 Task: Add Grateful Market Chicken Meatballs Blended With Cauliflower Onion Tomatoes & Kale to the cart.
Action: Mouse moved to (21, 139)
Screenshot: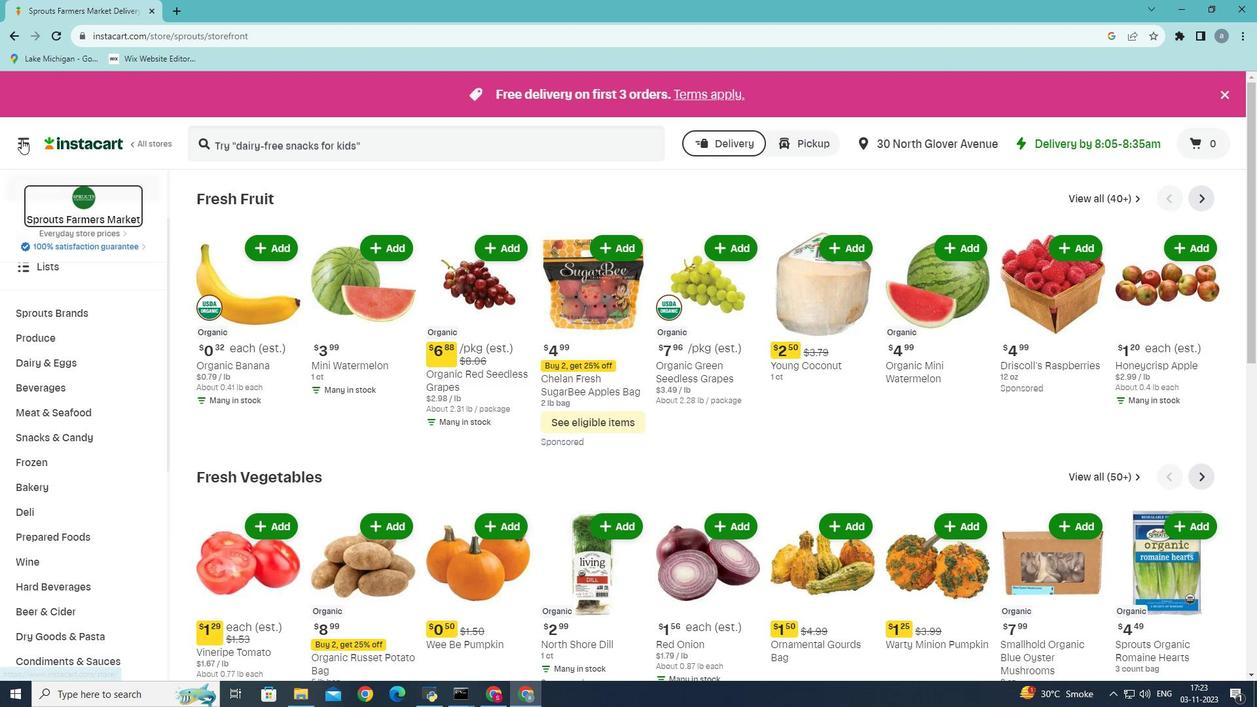 
Action: Mouse pressed left at (21, 139)
Screenshot: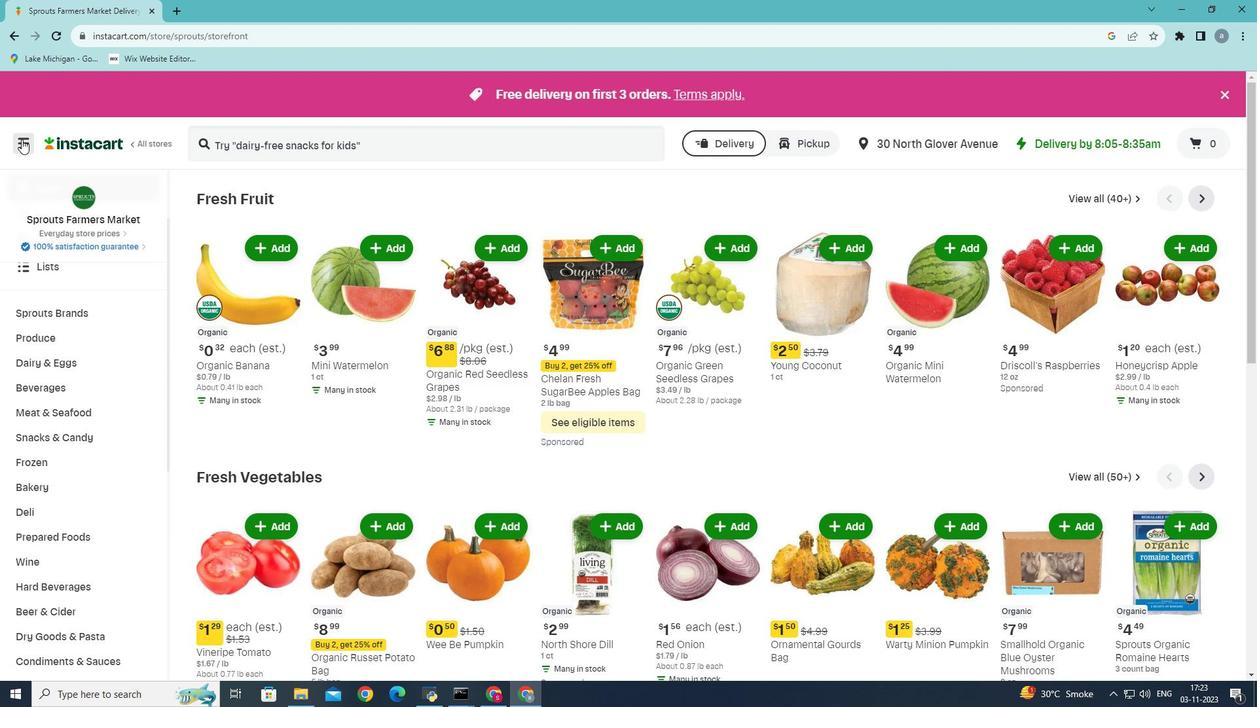 
Action: Mouse moved to (53, 368)
Screenshot: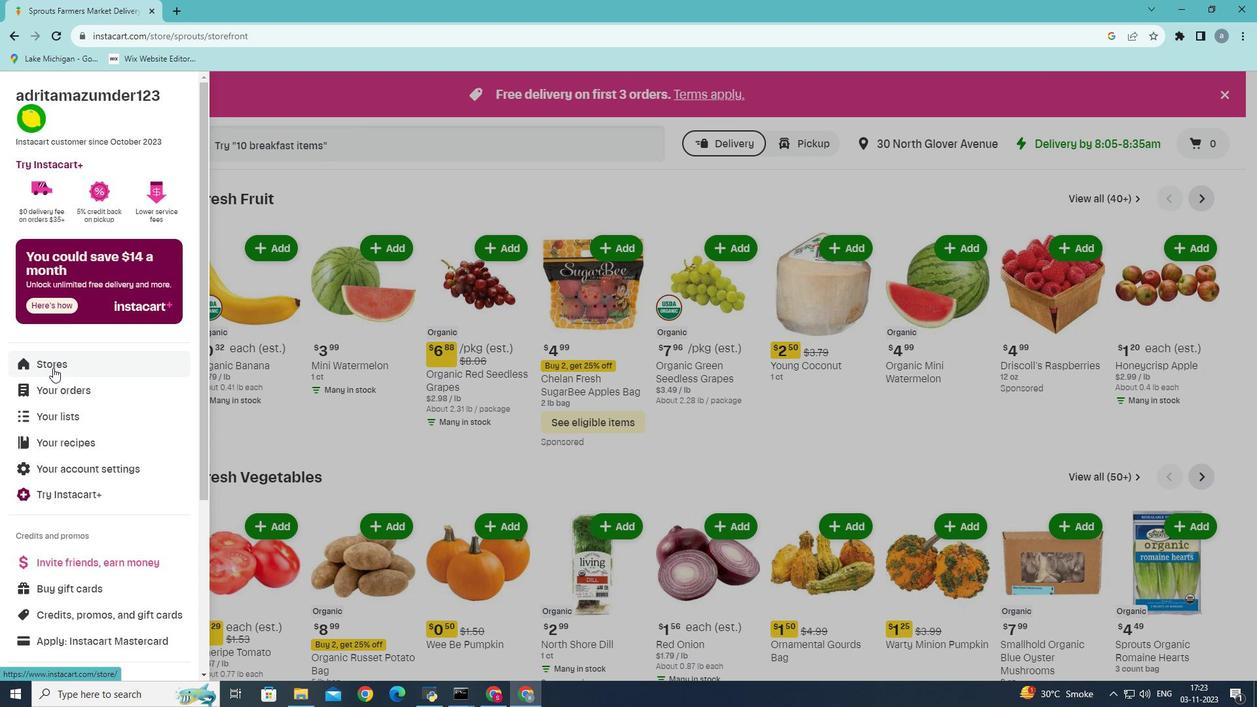 
Action: Mouse pressed left at (53, 368)
Screenshot: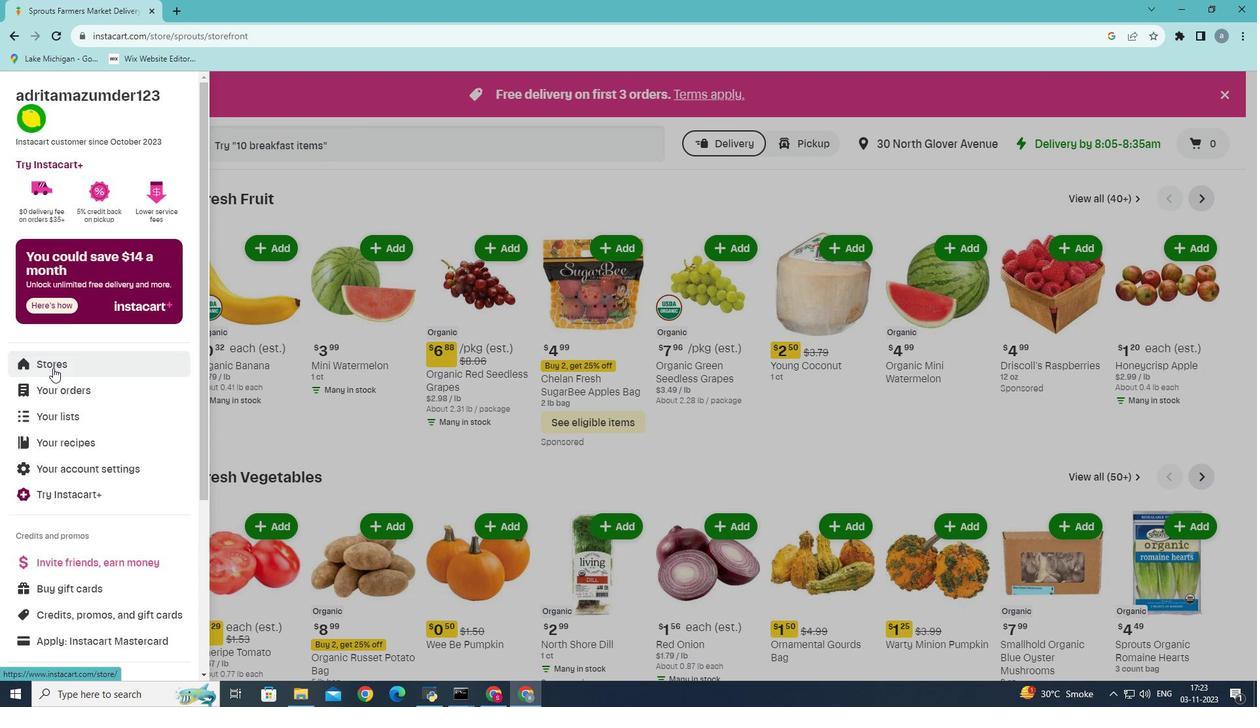 
Action: Mouse moved to (309, 135)
Screenshot: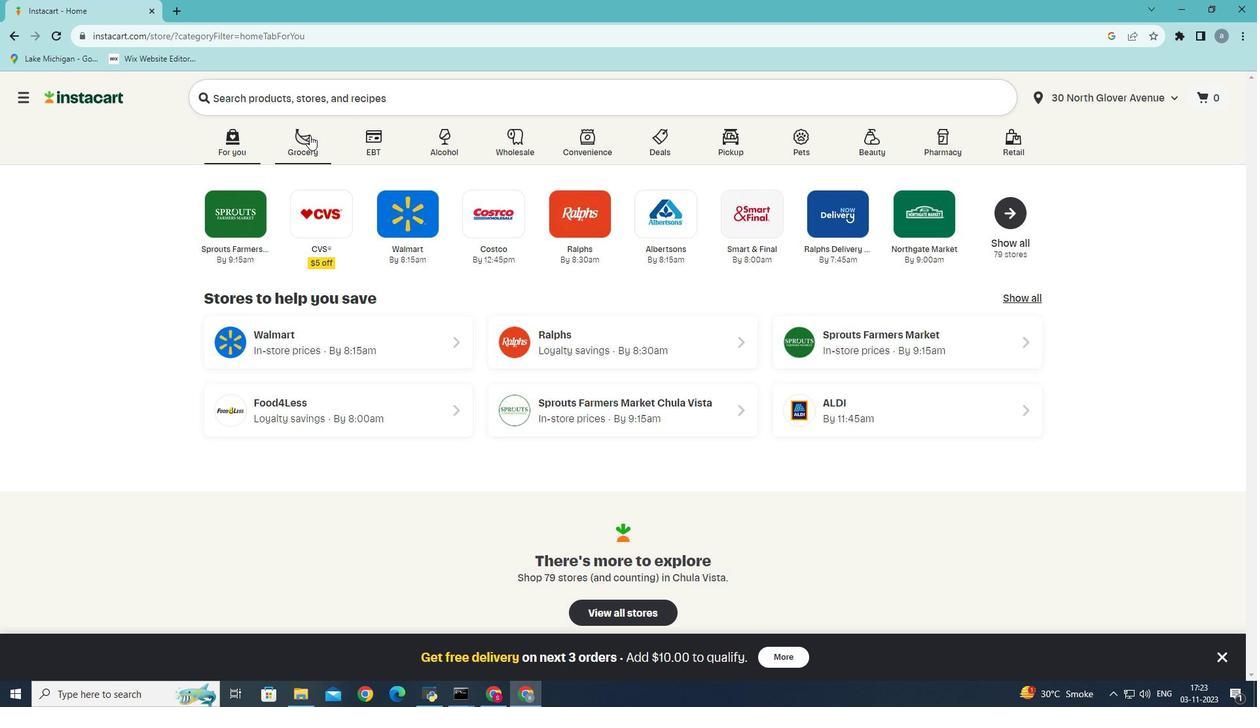 
Action: Mouse pressed left at (309, 135)
Screenshot: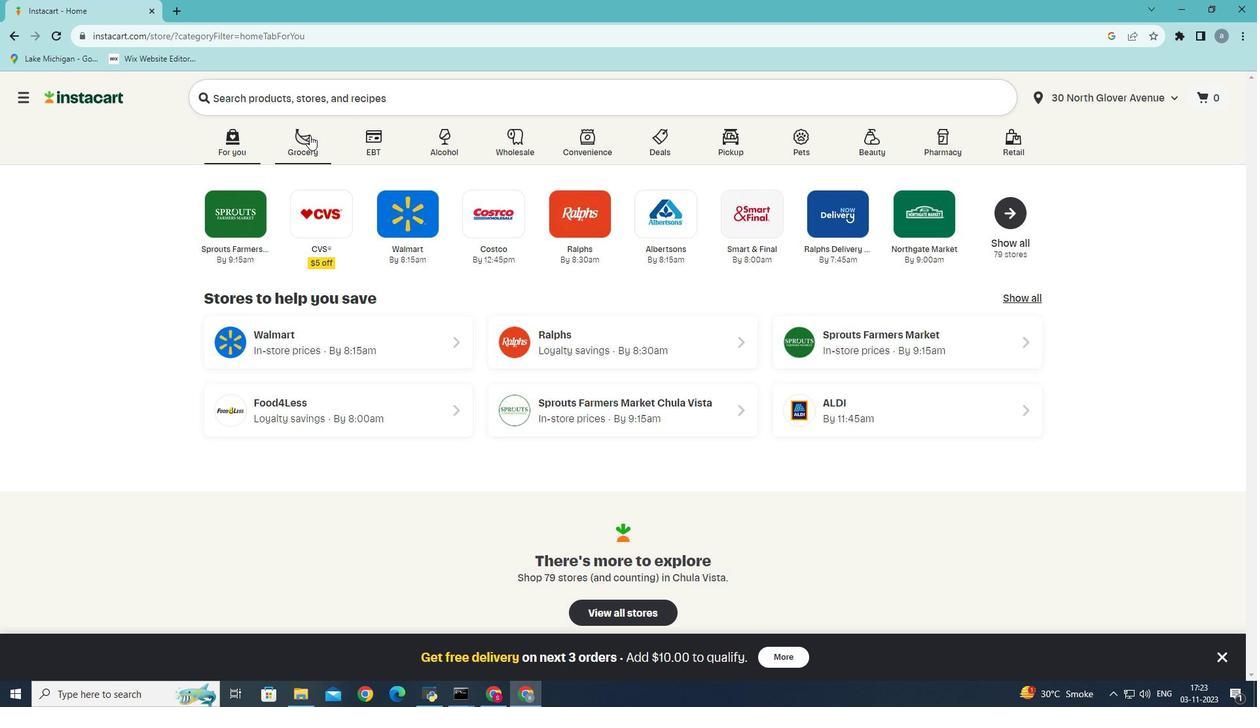 
Action: Mouse moved to (300, 373)
Screenshot: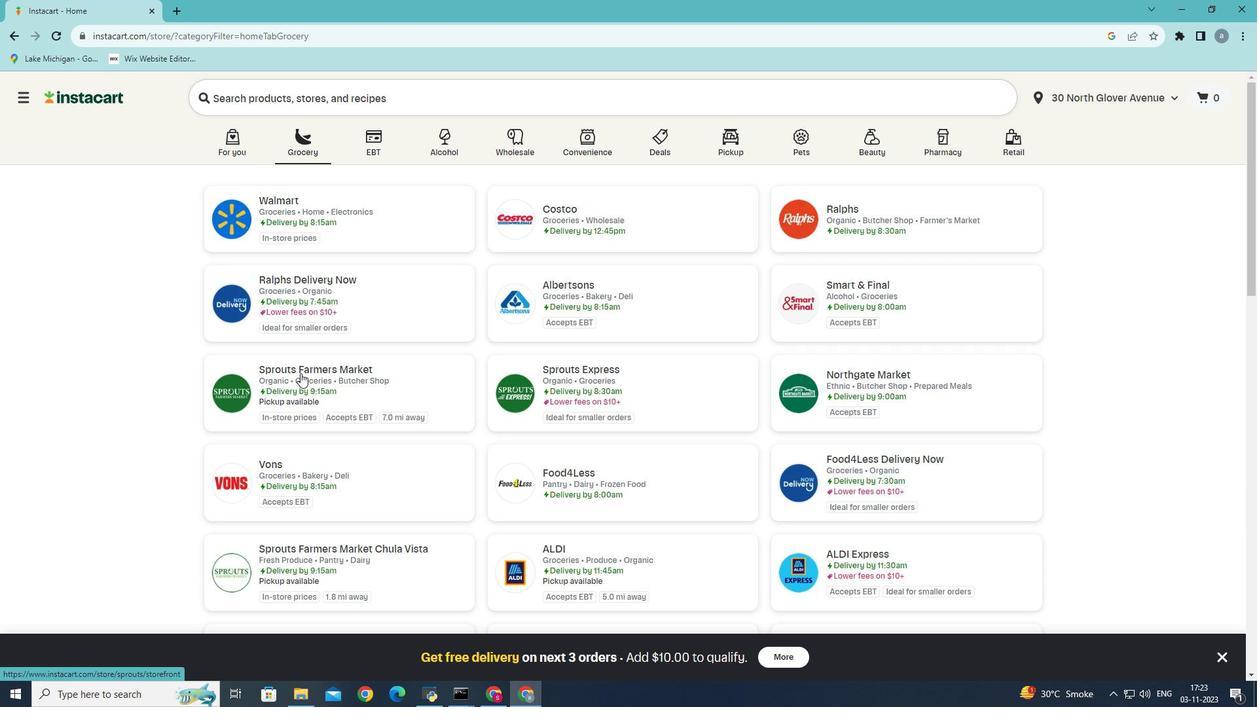 
Action: Mouse pressed left at (300, 373)
Screenshot: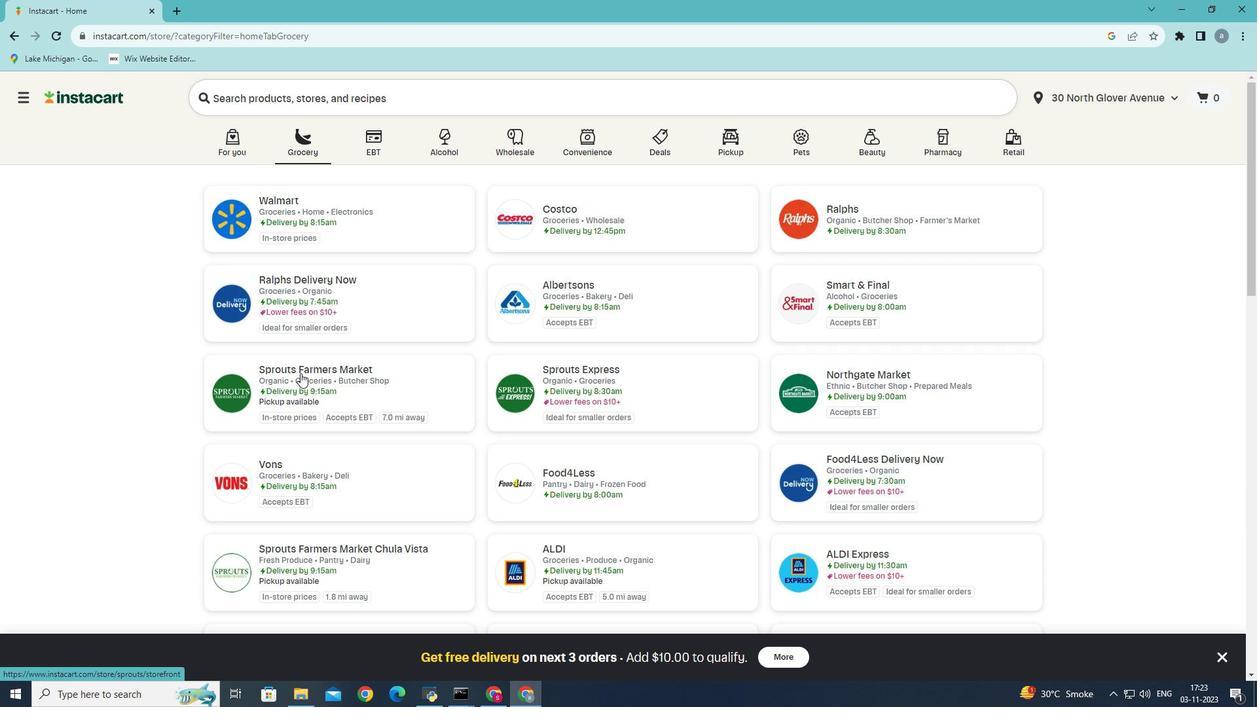 
Action: Mouse moved to (87, 562)
Screenshot: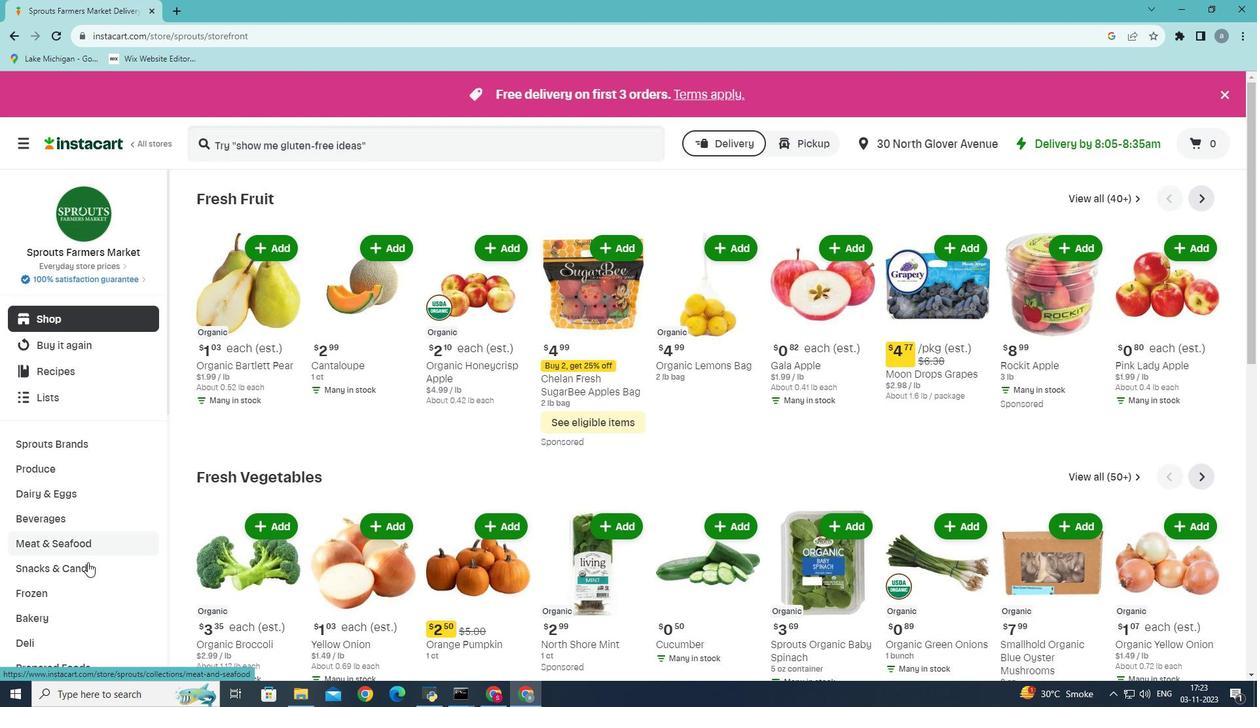 
Action: Mouse scrolled (87, 561) with delta (0, 0)
Screenshot: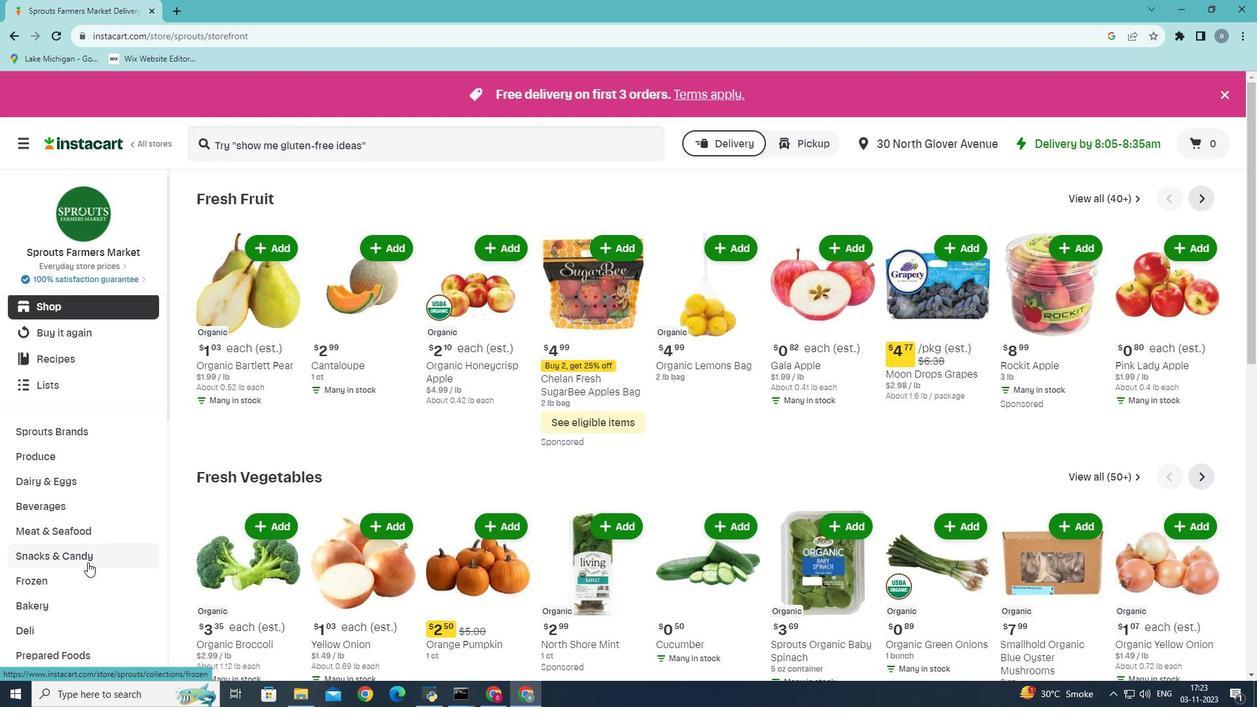 
Action: Mouse scrolled (87, 561) with delta (0, 0)
Screenshot: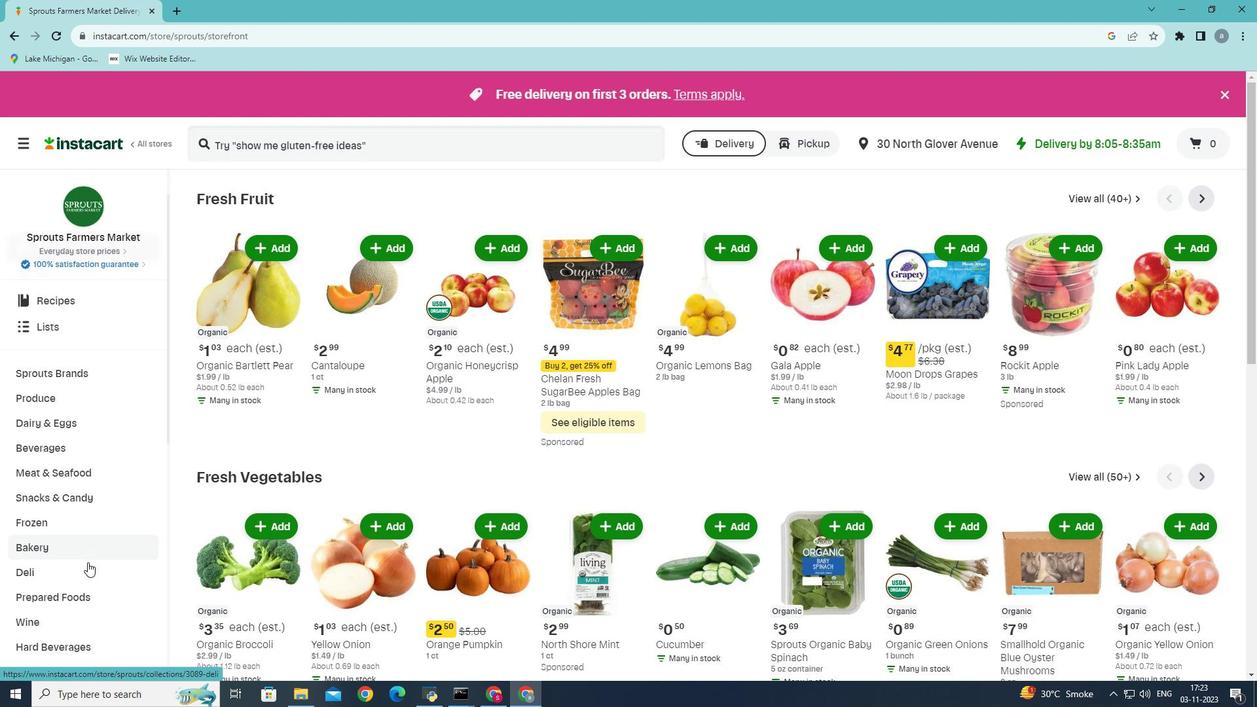 
Action: Mouse moved to (83, 534)
Screenshot: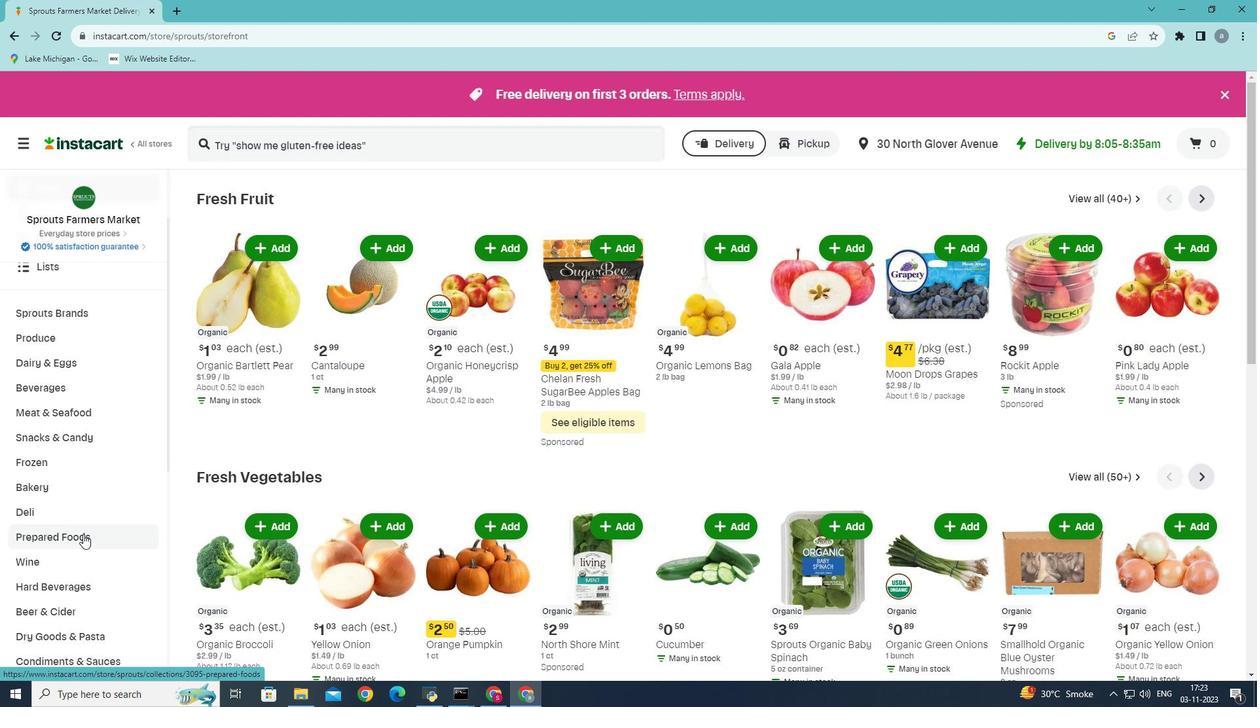 
Action: Mouse pressed left at (83, 534)
Screenshot: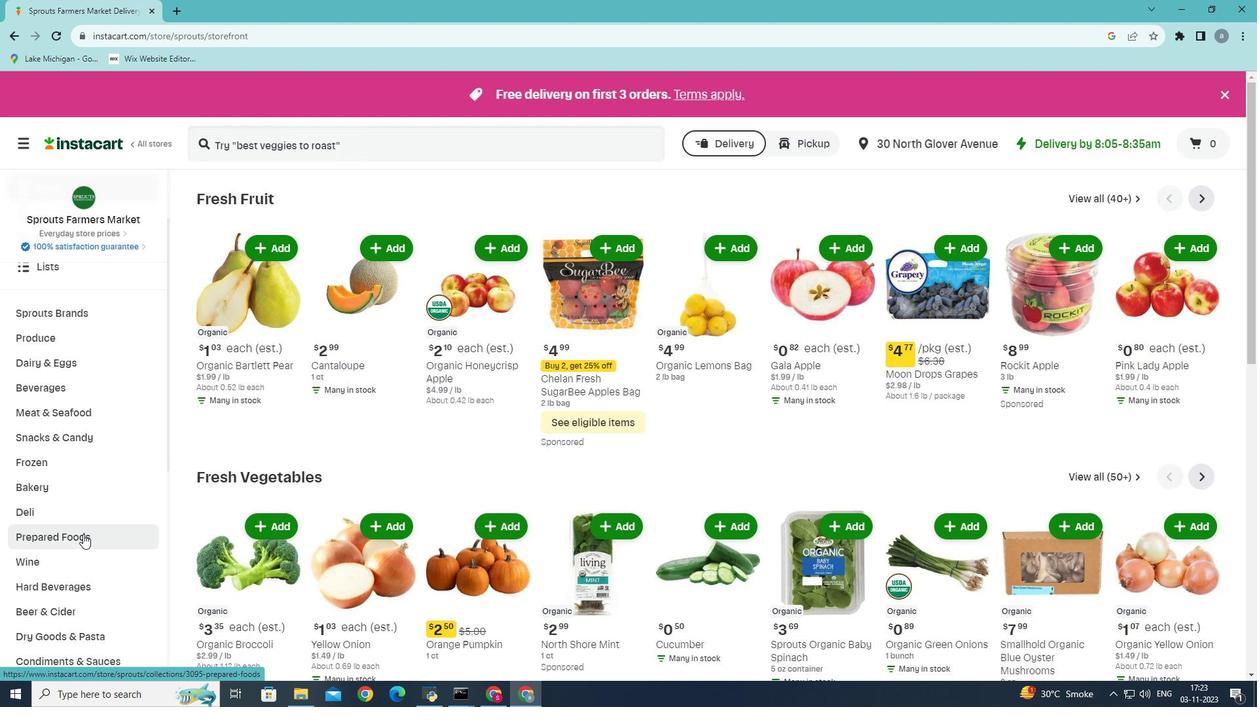 
Action: Mouse moved to (472, 231)
Screenshot: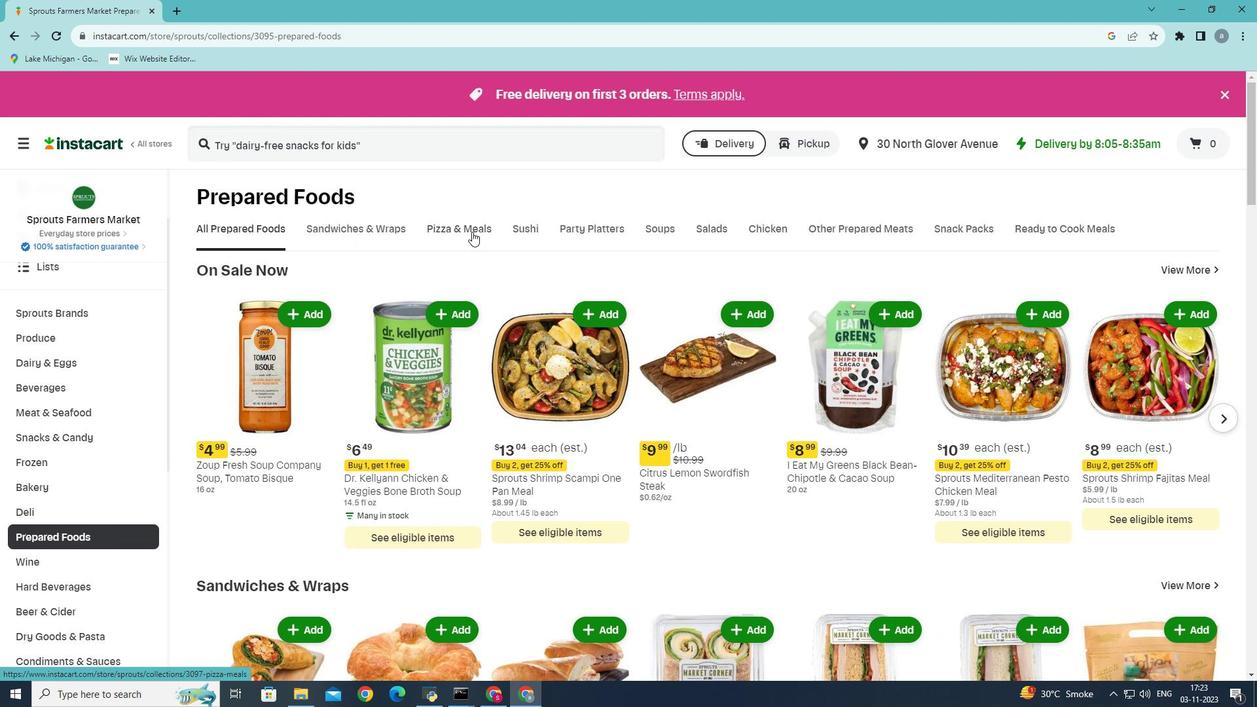 
Action: Mouse pressed left at (472, 231)
Screenshot: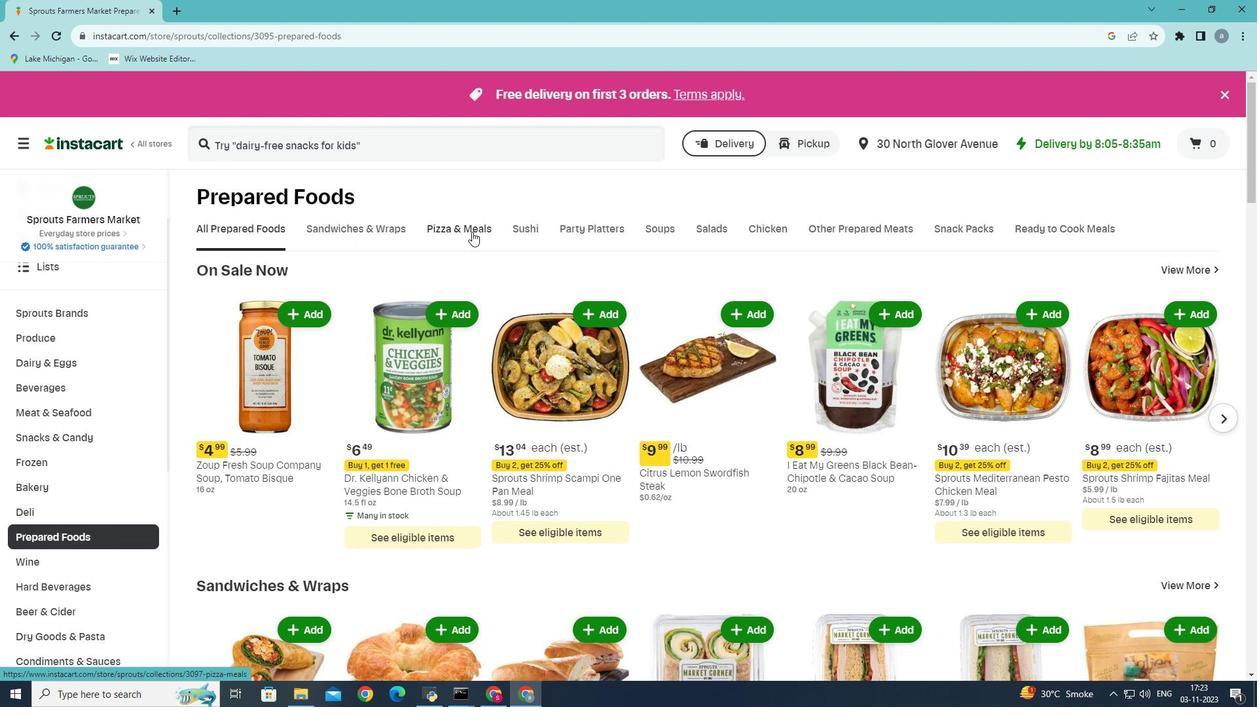 
Action: Mouse moved to (885, 294)
Screenshot: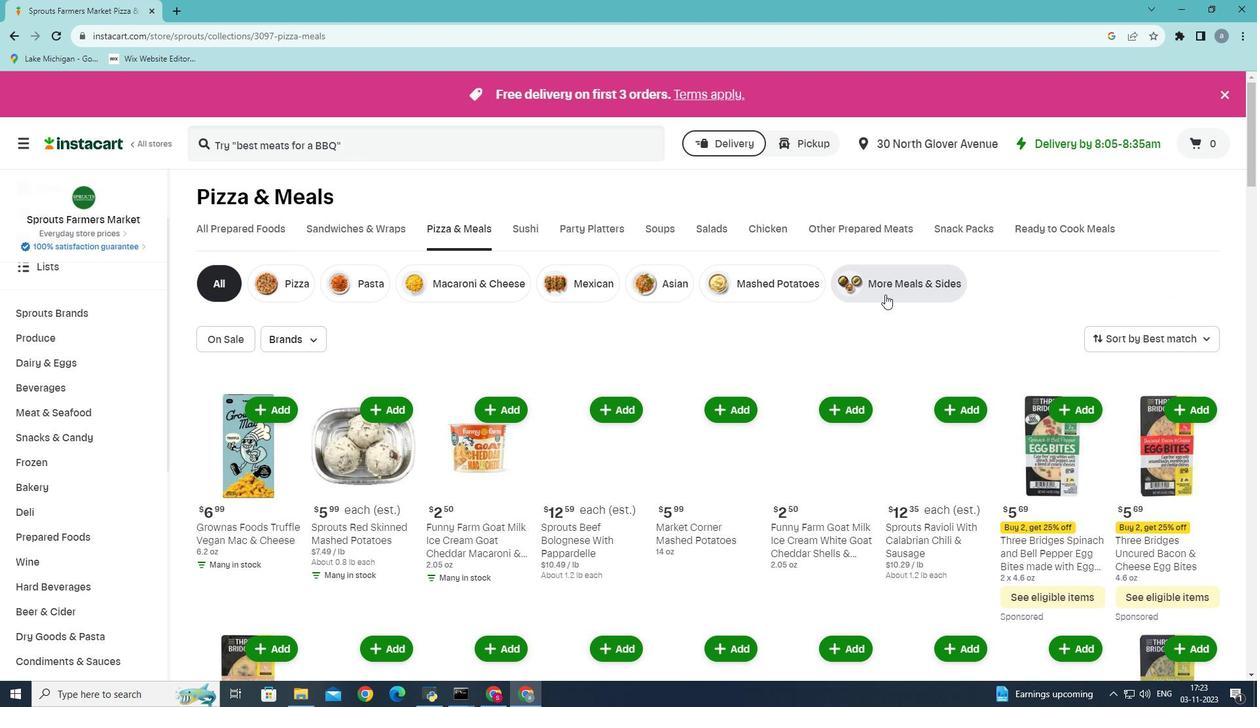 
Action: Mouse pressed left at (885, 294)
Screenshot: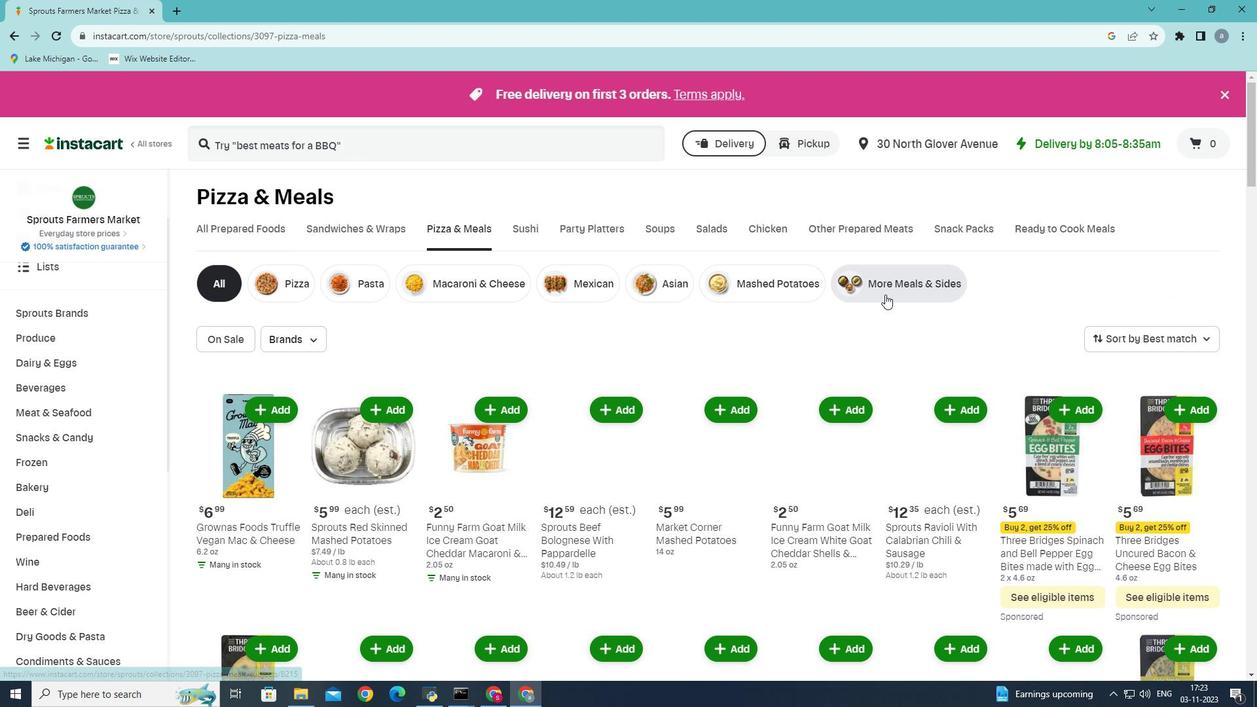 
Action: Mouse moved to (630, 572)
Screenshot: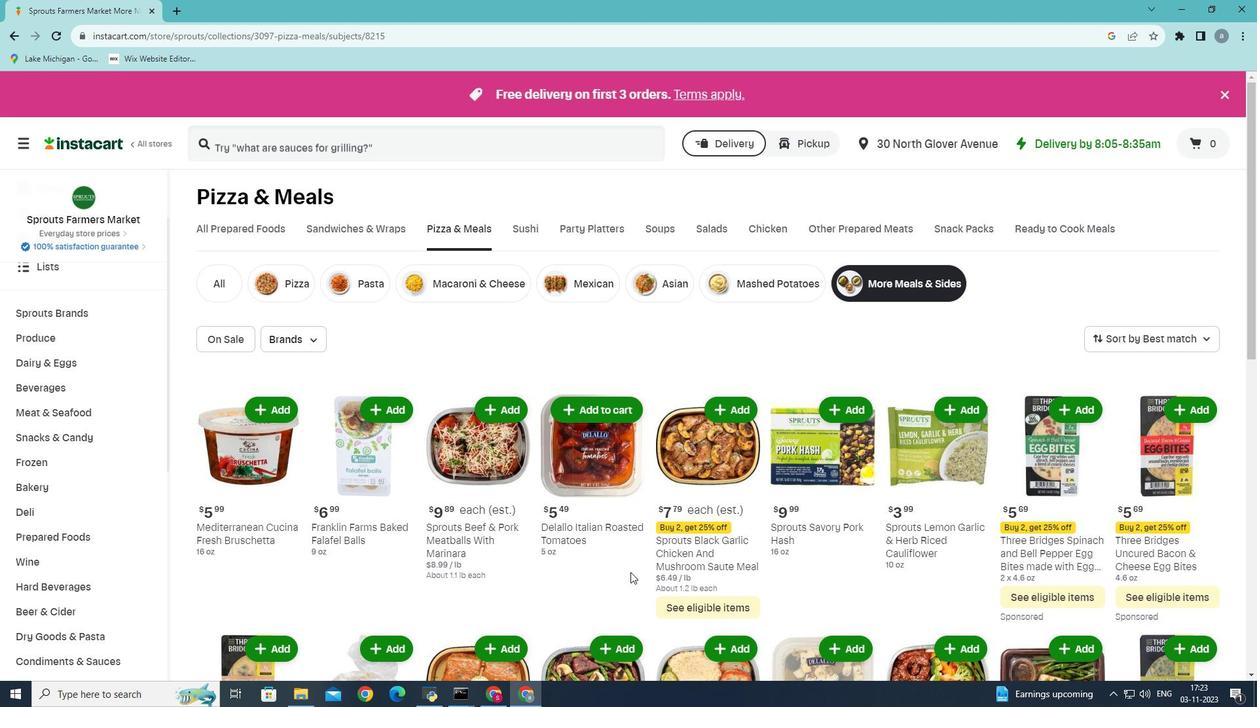 
Action: Mouse scrolled (630, 571) with delta (0, 0)
Screenshot: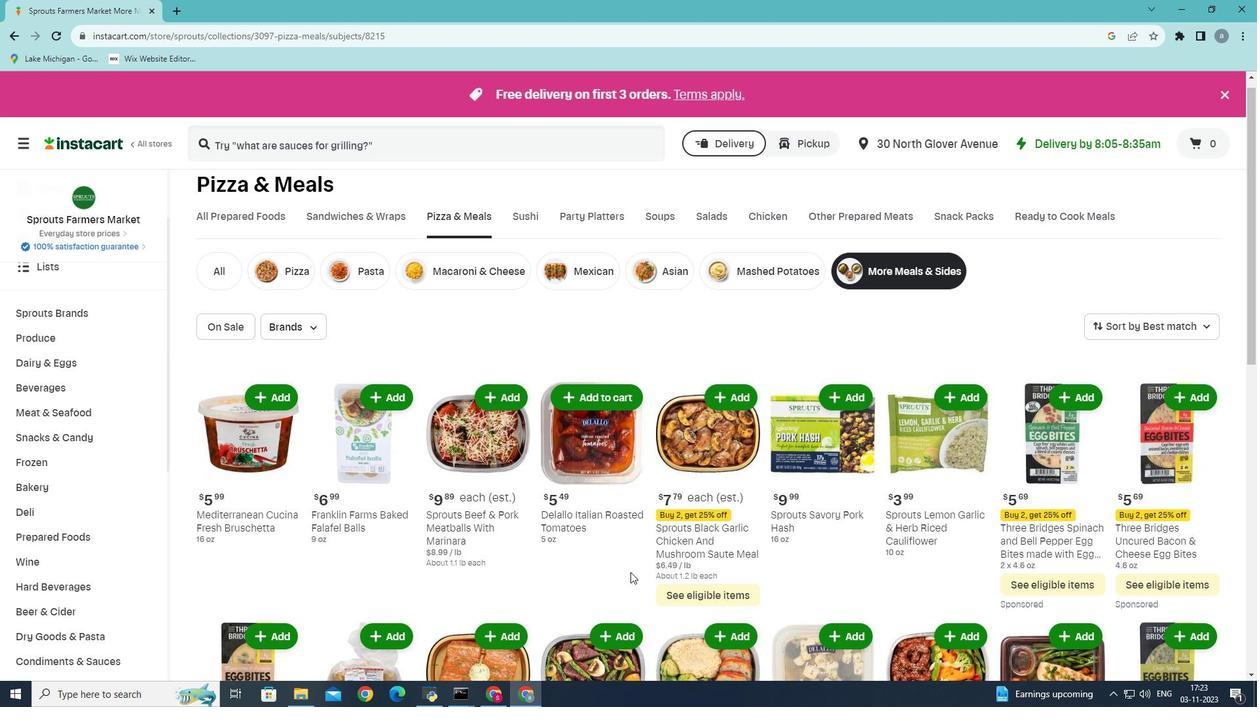 
Action: Mouse scrolled (630, 571) with delta (0, 0)
Screenshot: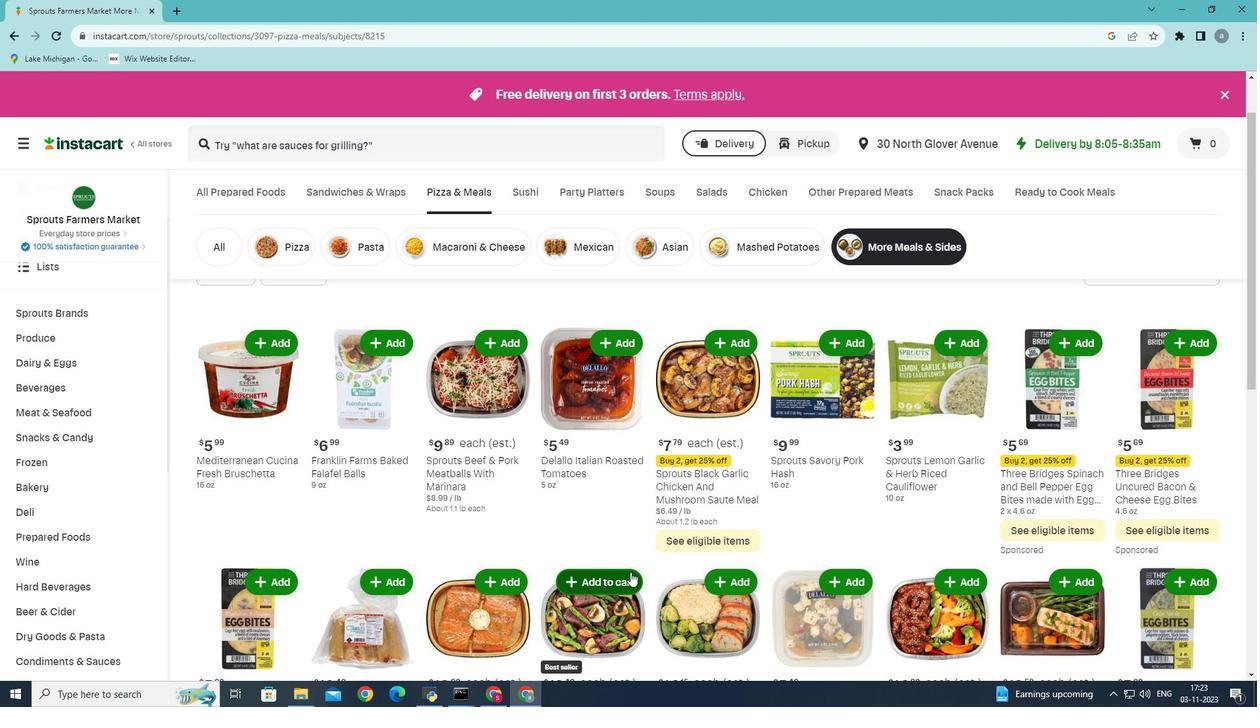 
Action: Mouse scrolled (630, 571) with delta (0, 0)
Screenshot: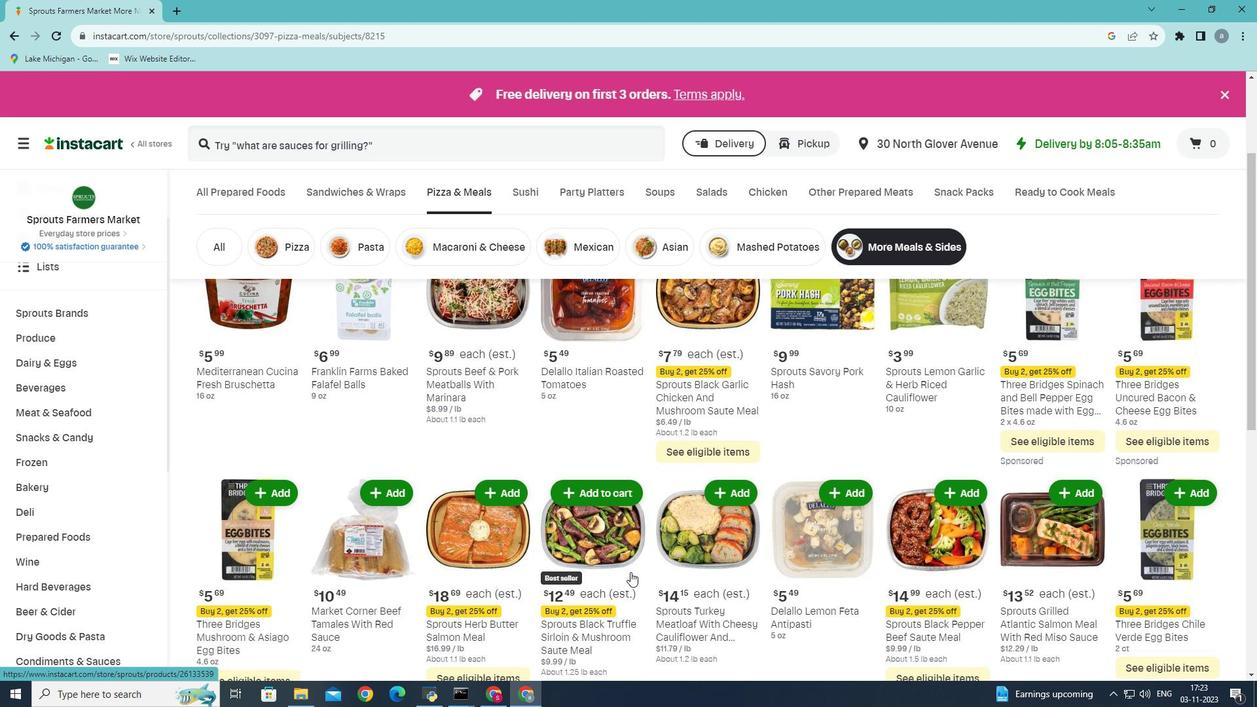
Action: Mouse scrolled (630, 571) with delta (0, 0)
Screenshot: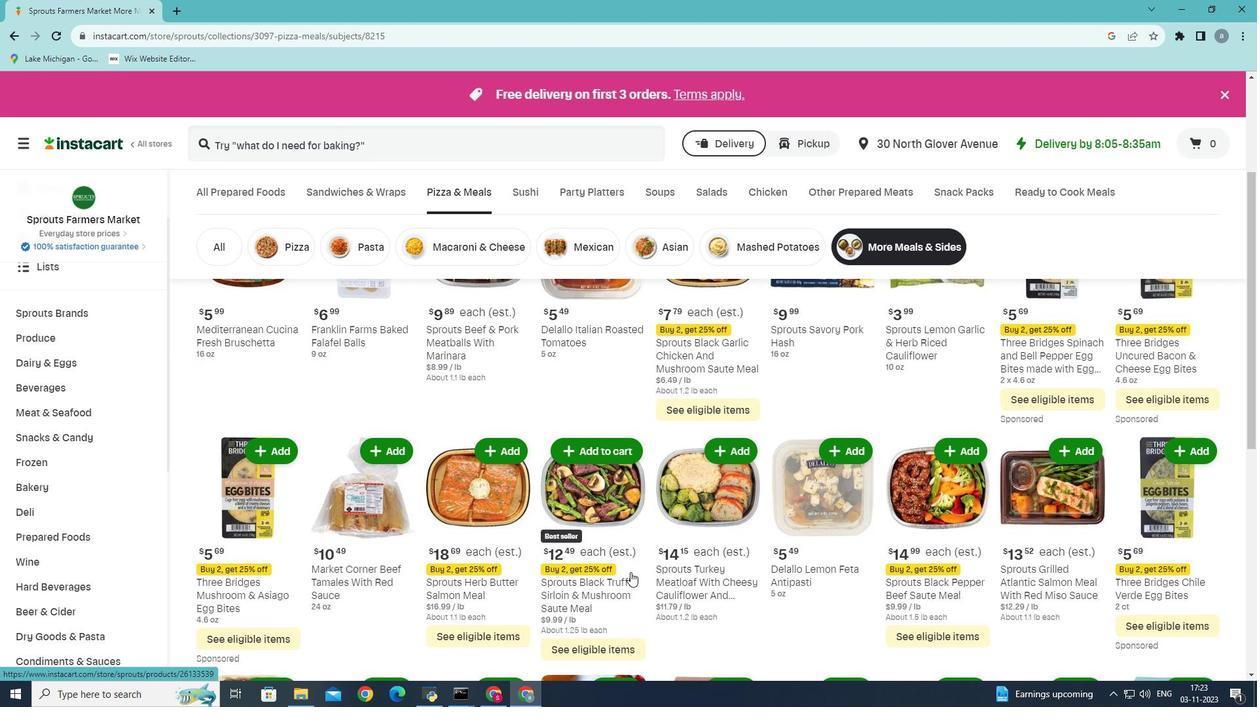 
Action: Mouse scrolled (630, 571) with delta (0, 0)
Screenshot: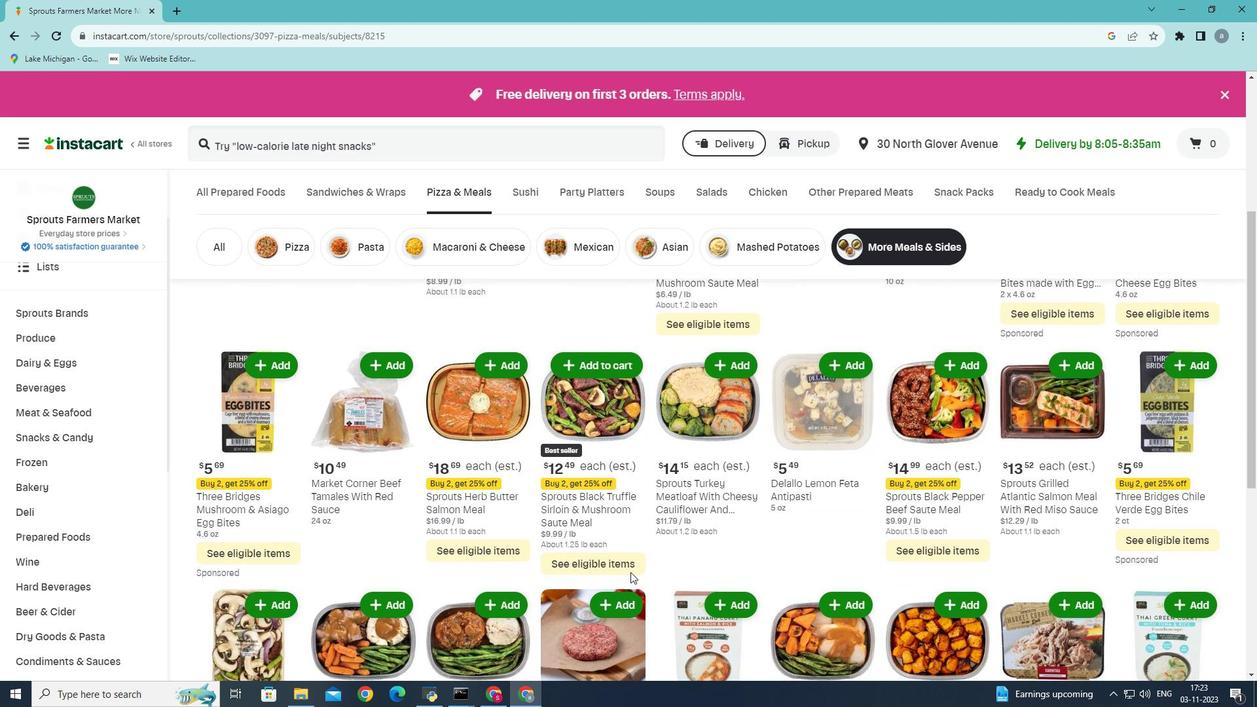 
Action: Mouse moved to (636, 570)
Screenshot: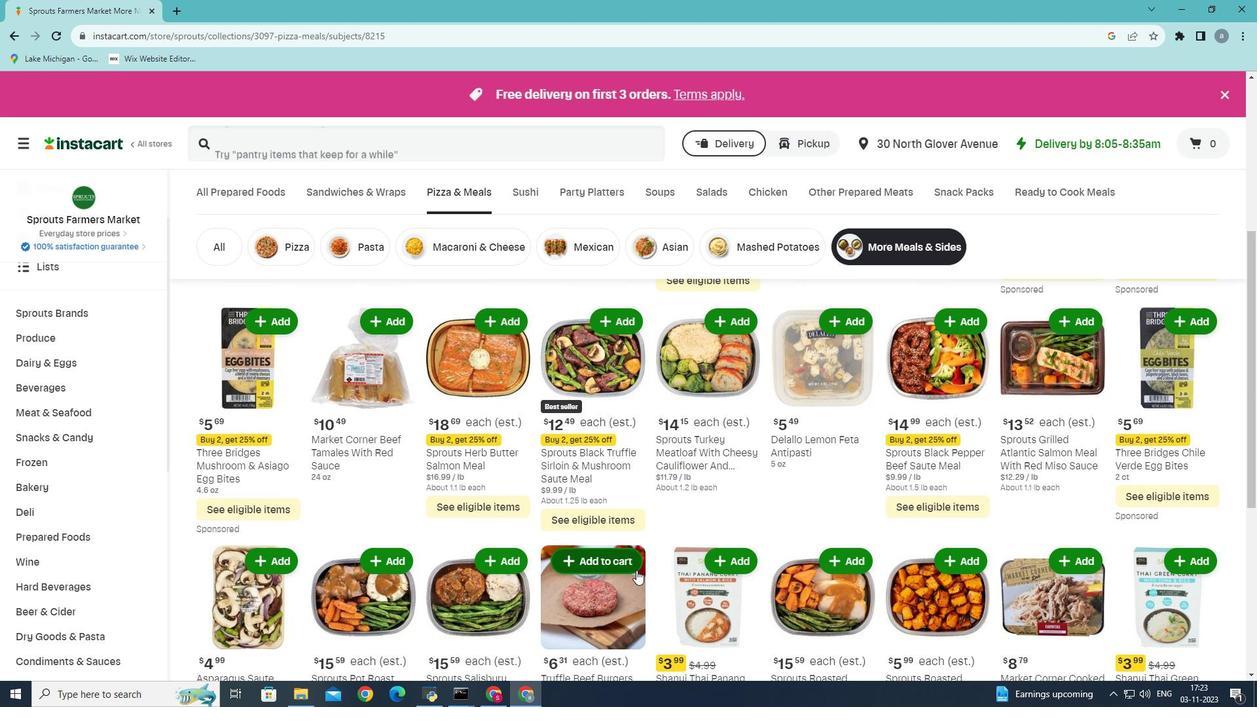 
Action: Mouse scrolled (636, 569) with delta (0, 0)
Screenshot: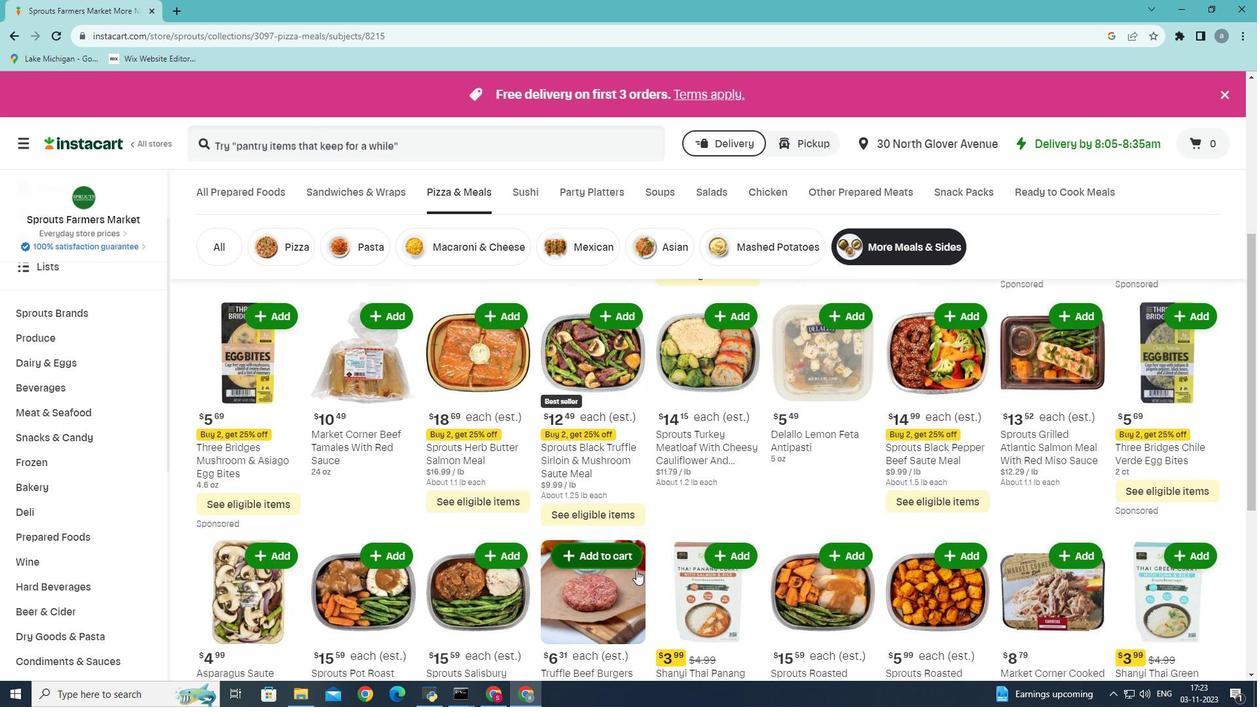 
Action: Mouse scrolled (636, 569) with delta (0, 0)
Screenshot: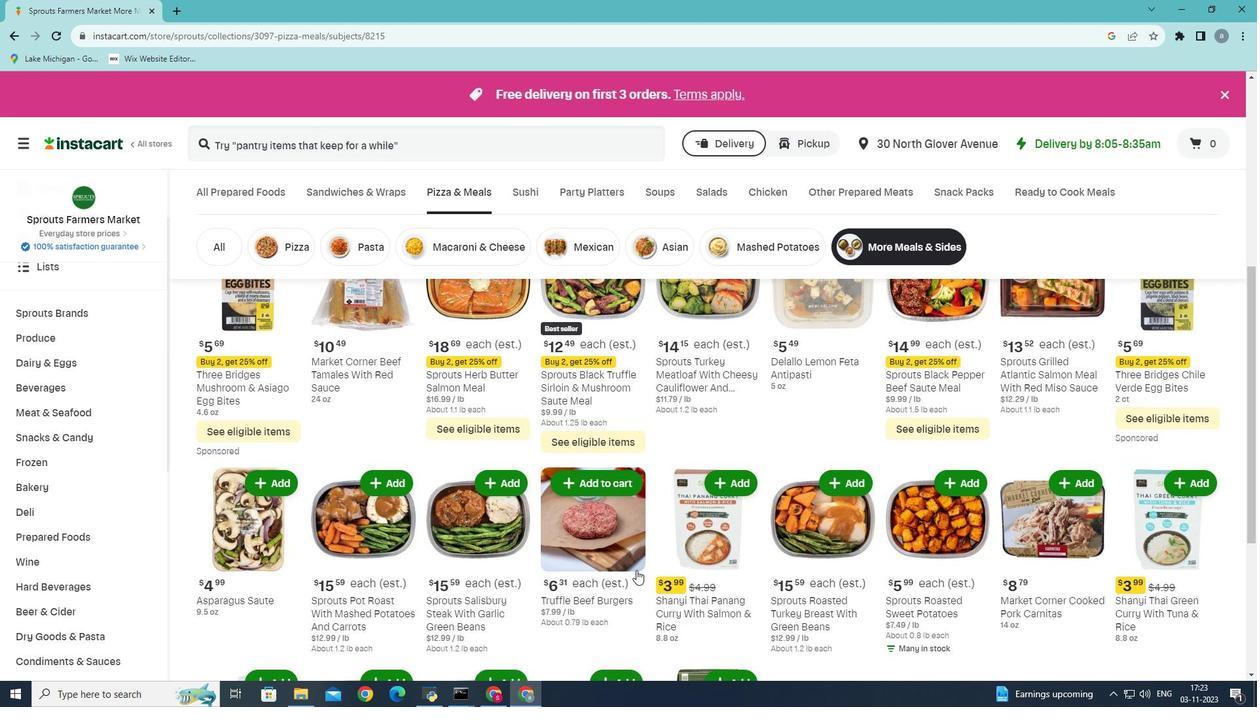 
Action: Mouse scrolled (636, 569) with delta (0, 0)
Screenshot: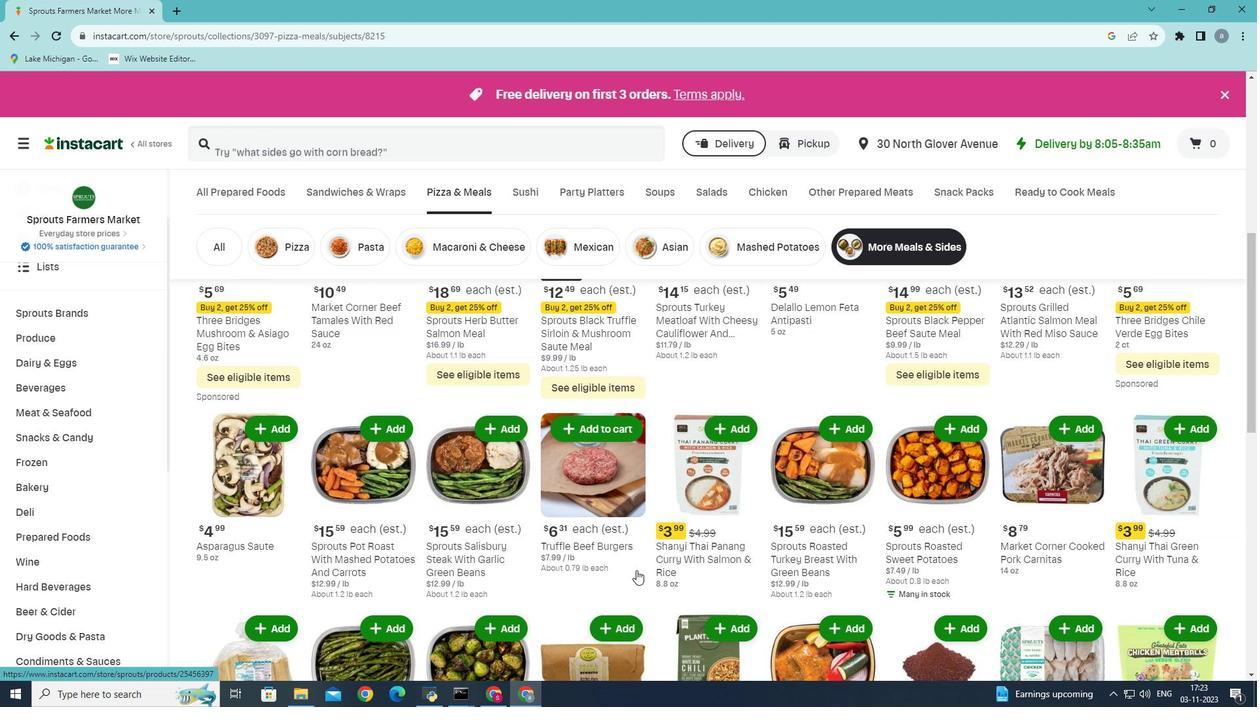
Action: Mouse scrolled (636, 569) with delta (0, 0)
Screenshot: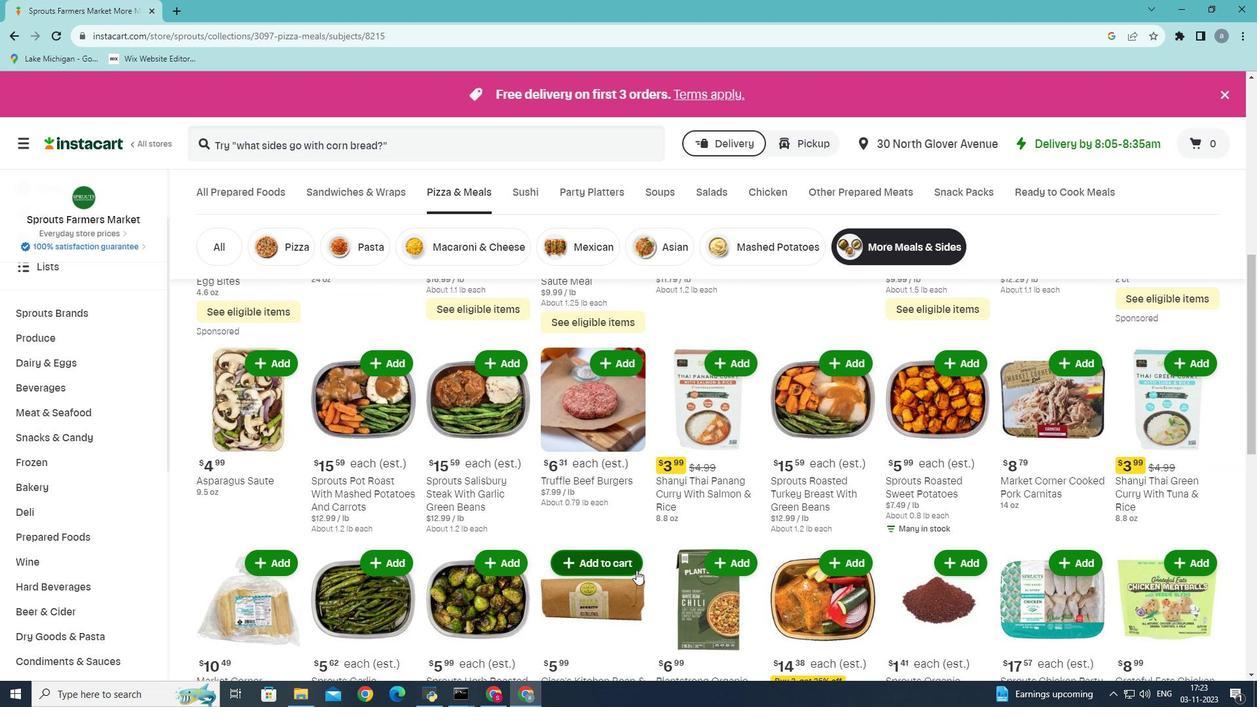 
Action: Mouse scrolled (636, 569) with delta (0, 0)
Screenshot: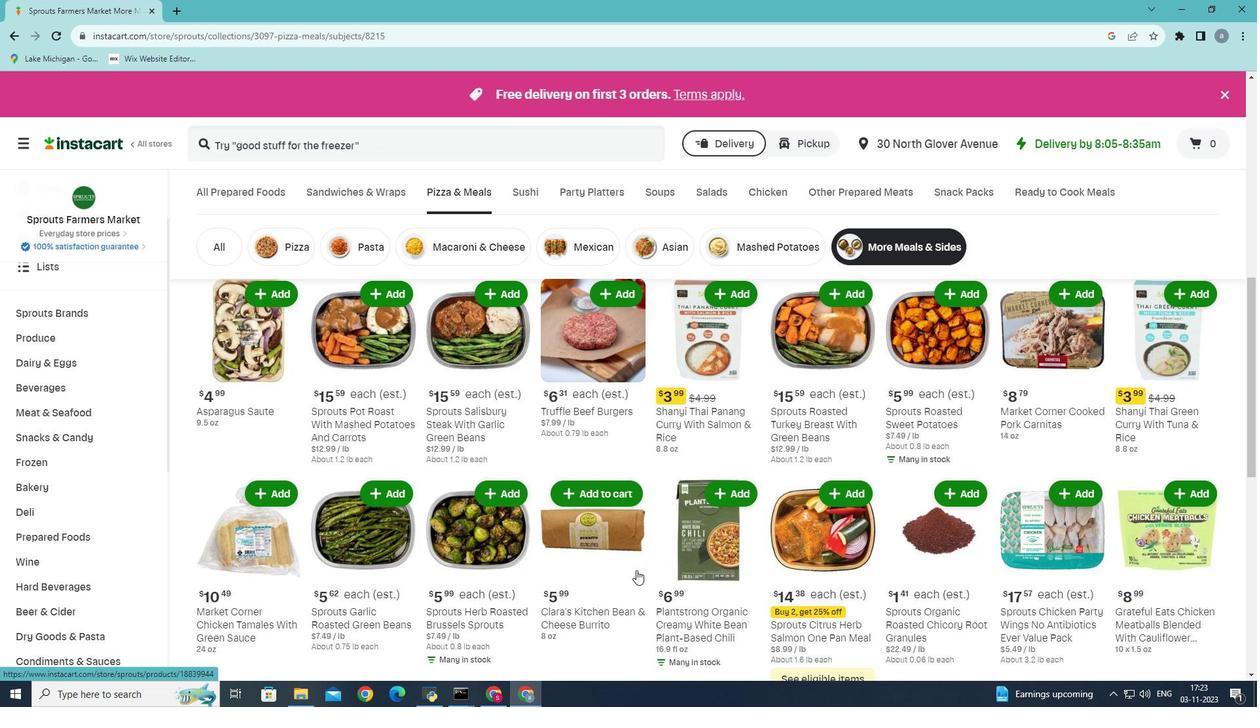 
Action: Mouse scrolled (636, 569) with delta (0, 0)
Screenshot: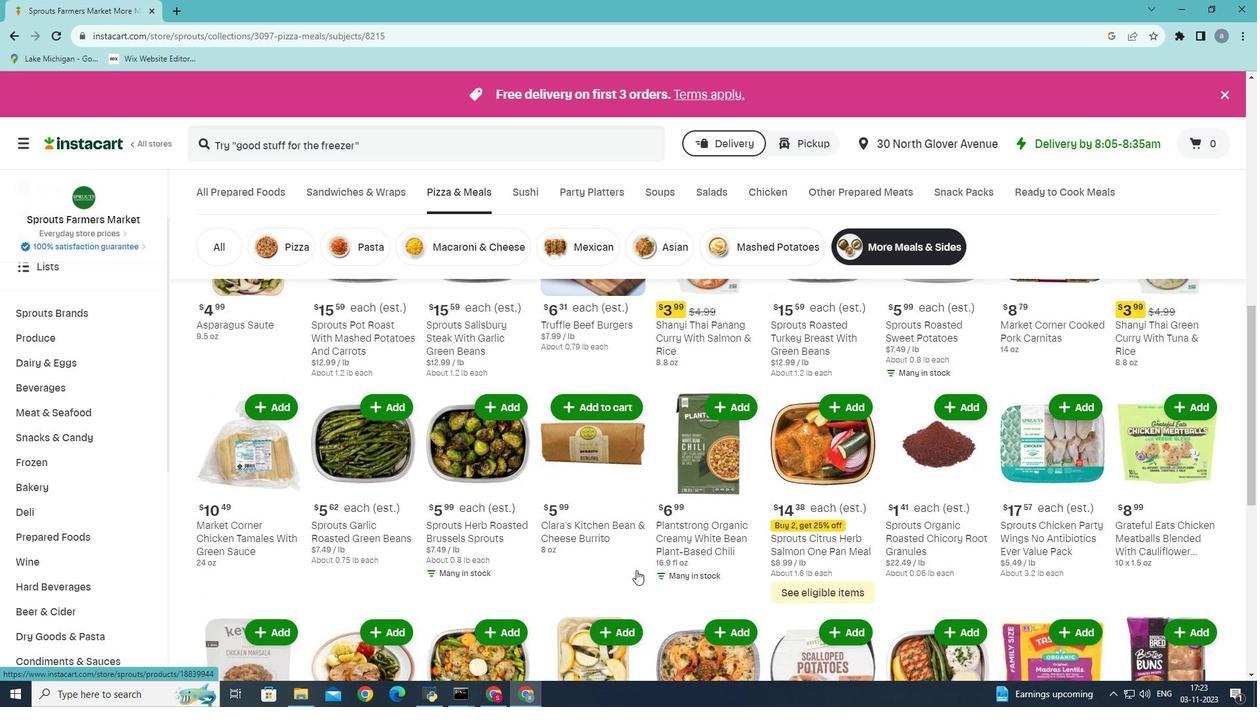 
Action: Mouse scrolled (636, 569) with delta (0, 0)
Screenshot: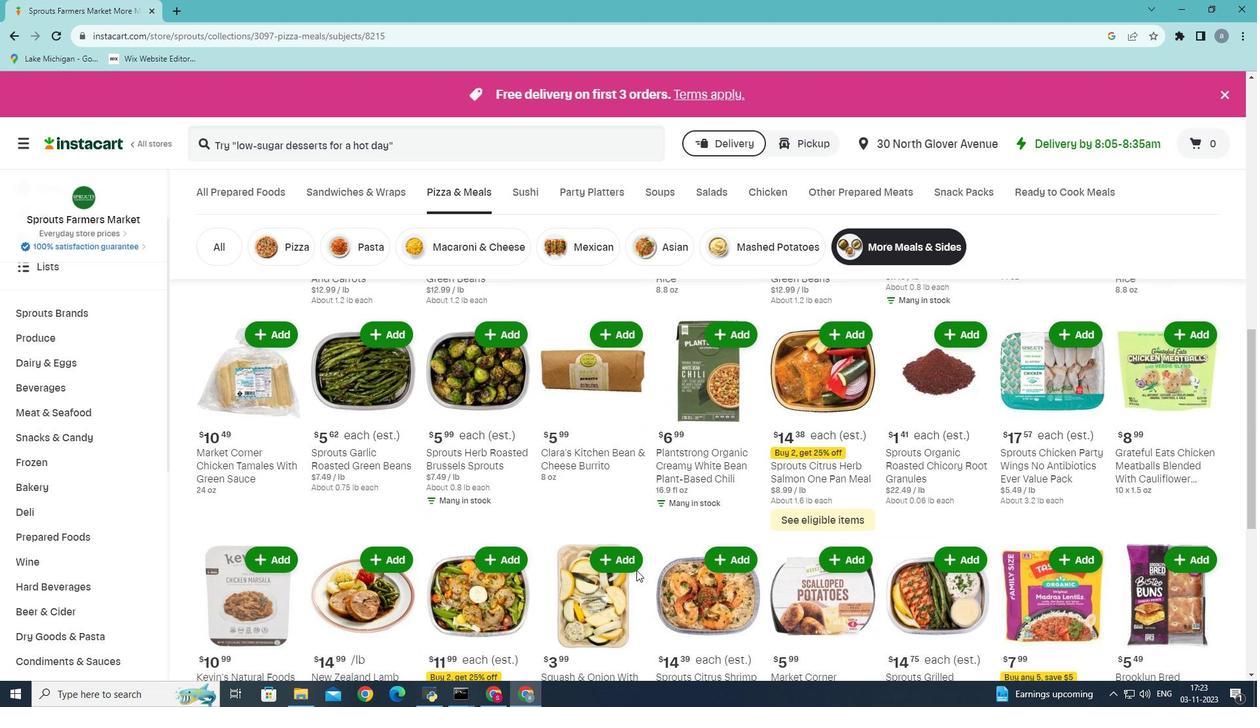 
Action: Mouse scrolled (636, 569) with delta (0, 0)
Screenshot: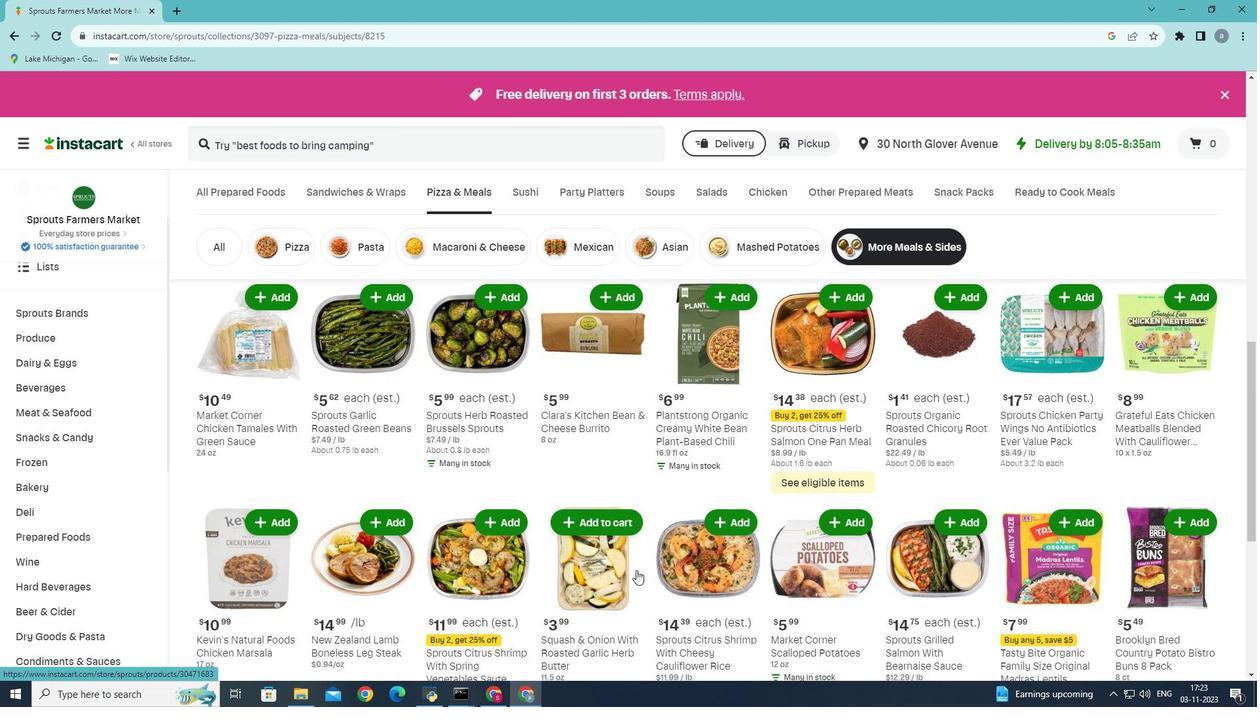 
Action: Mouse scrolled (636, 569) with delta (0, 0)
Screenshot: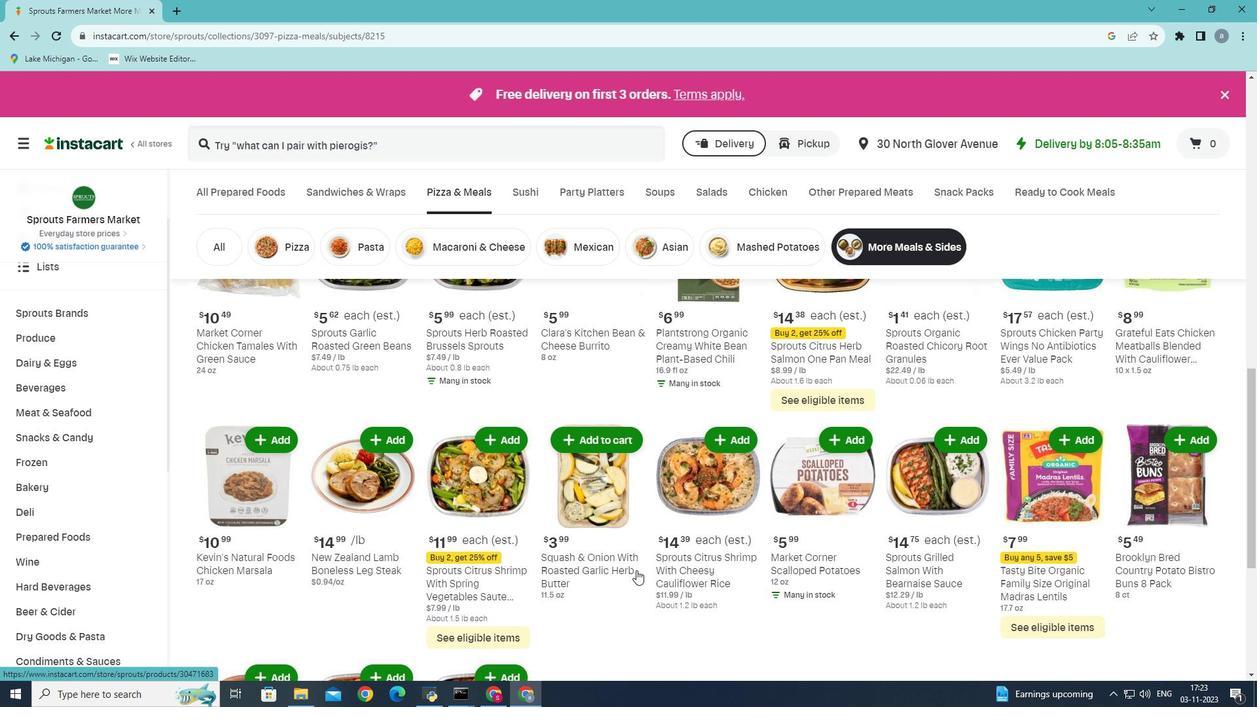 
Action: Mouse moved to (636, 569)
Screenshot: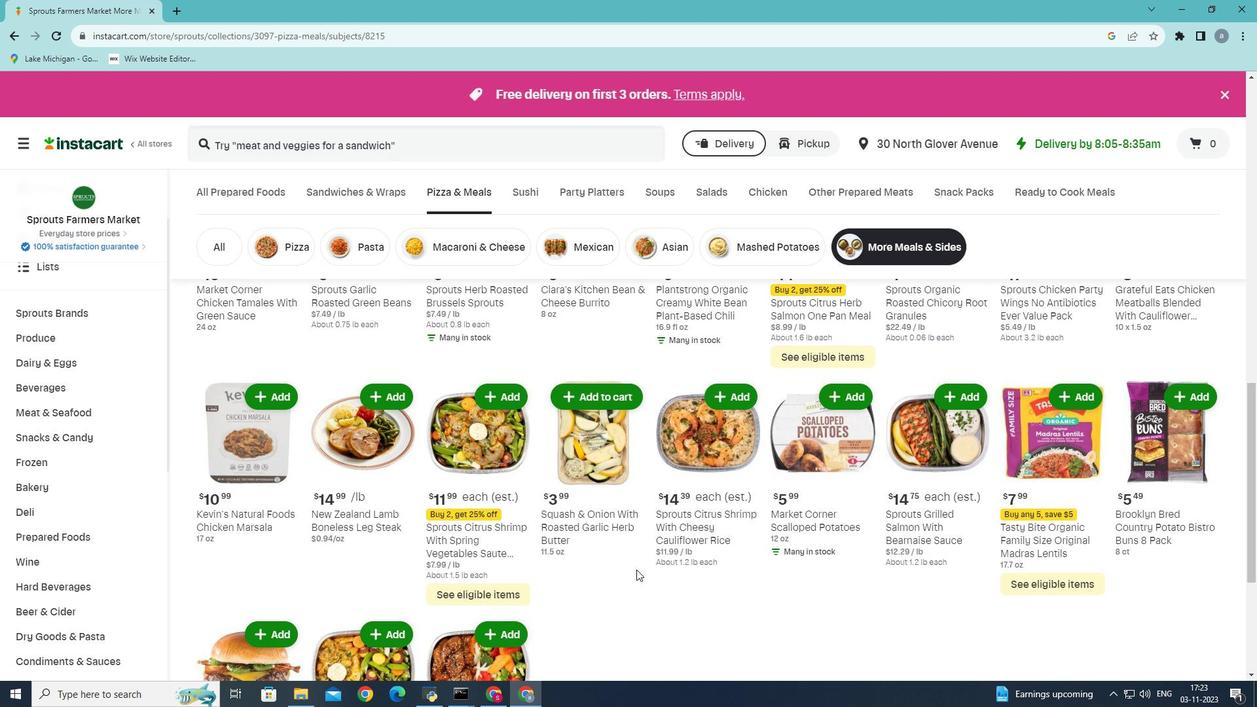 
Action: Mouse scrolled (636, 569) with delta (0, 0)
Screenshot: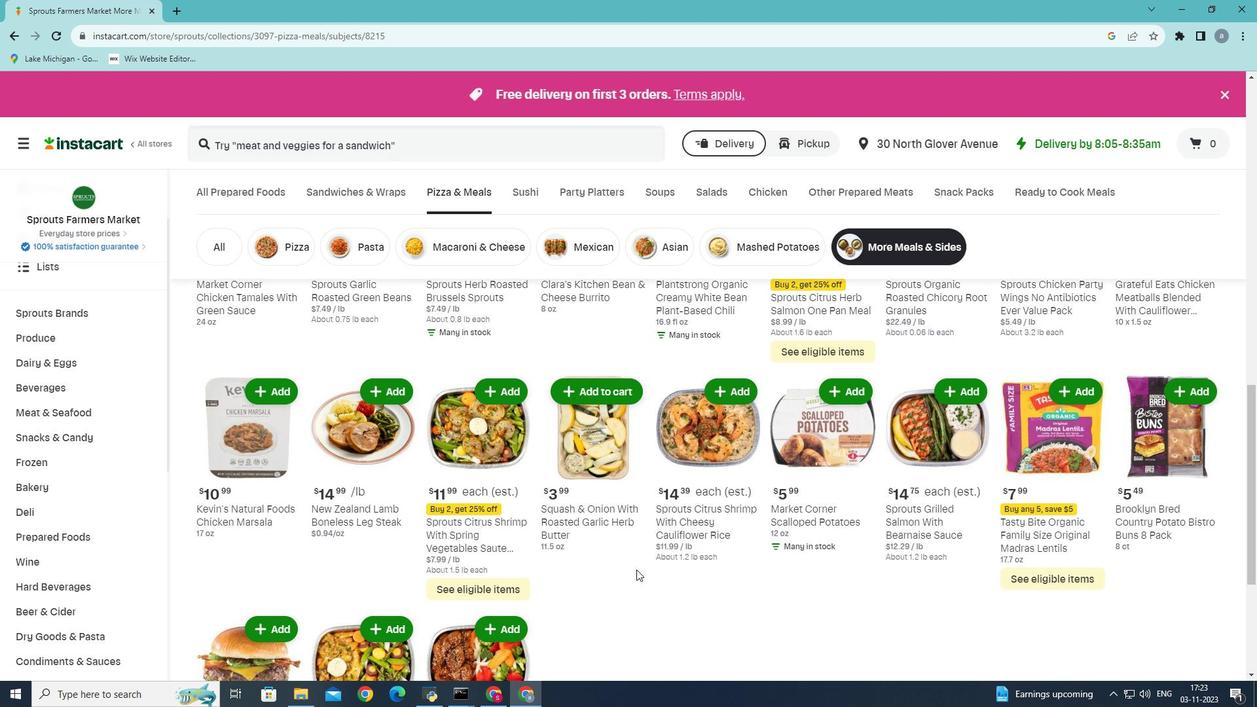 
Action: Mouse moved to (683, 552)
Screenshot: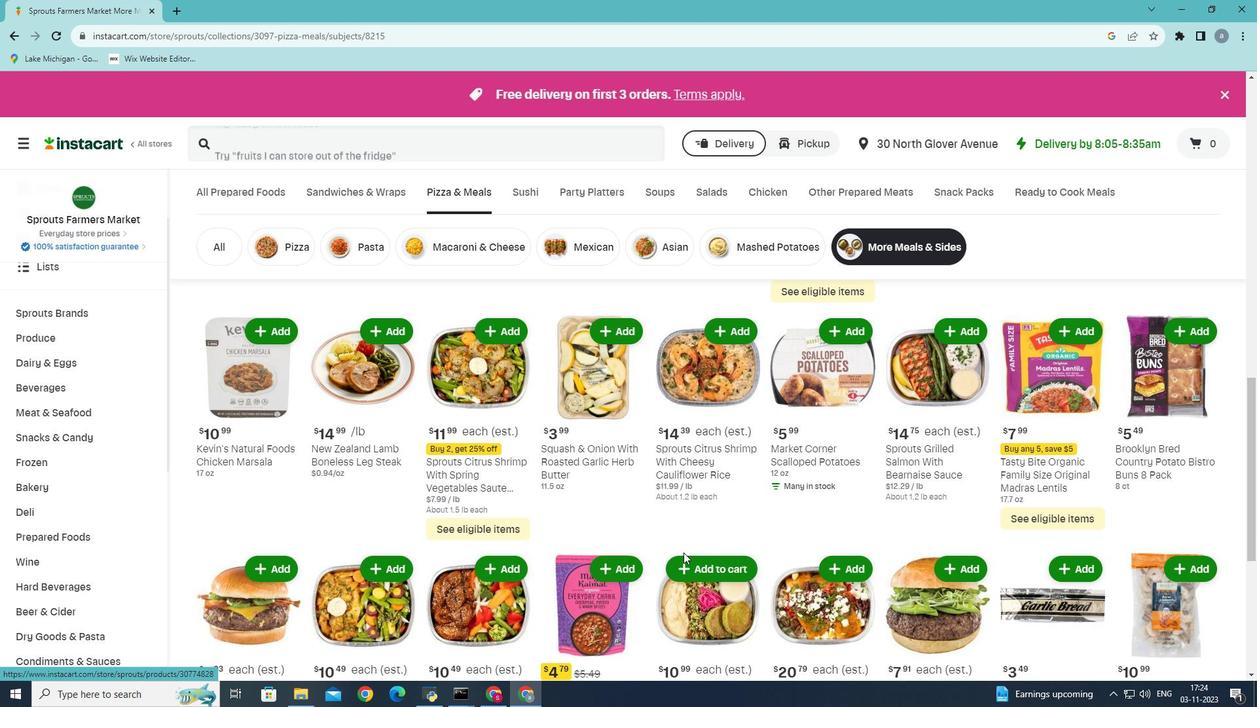 
Action: Mouse scrolled (683, 552) with delta (0, 0)
Screenshot: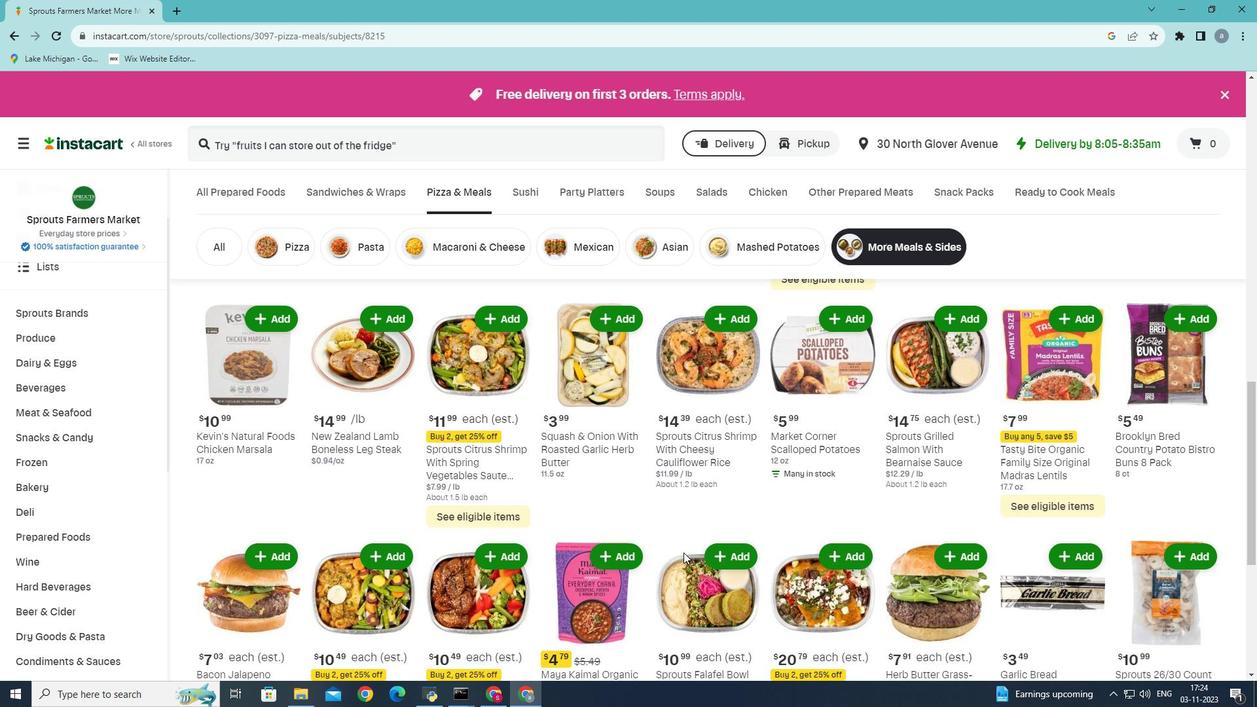 
Action: Mouse scrolled (683, 552) with delta (0, 0)
Screenshot: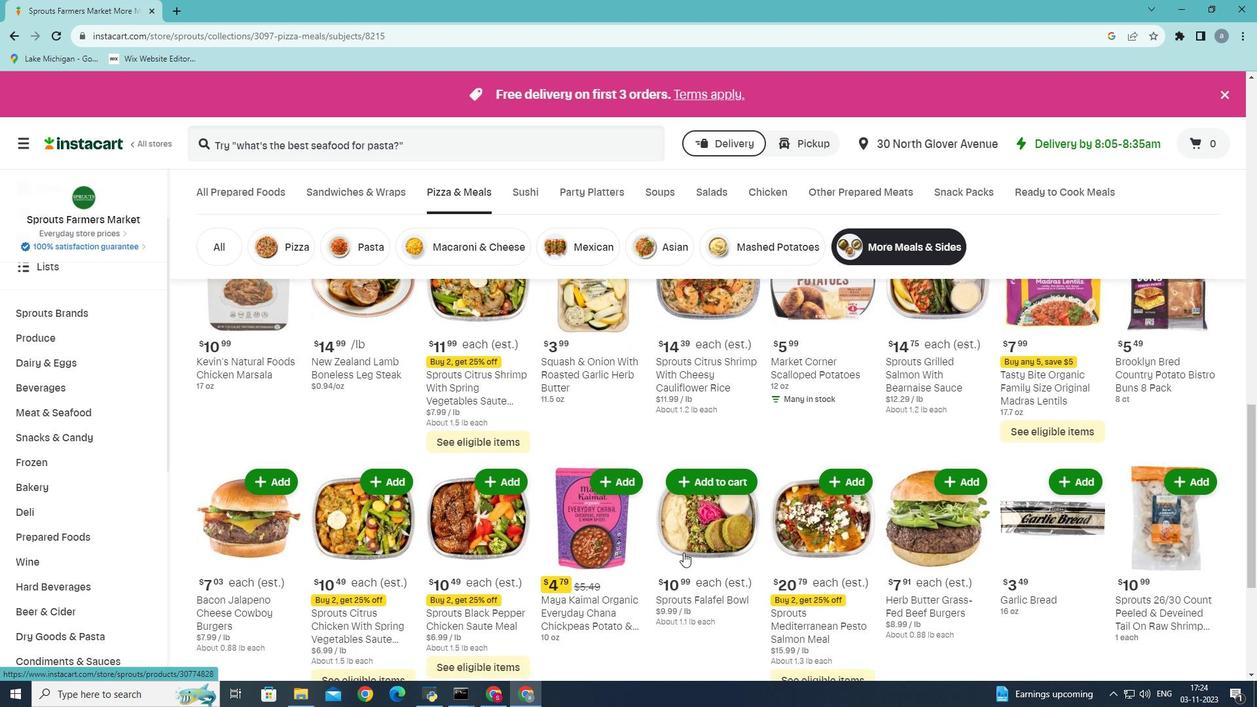 
Action: Mouse moved to (684, 552)
Screenshot: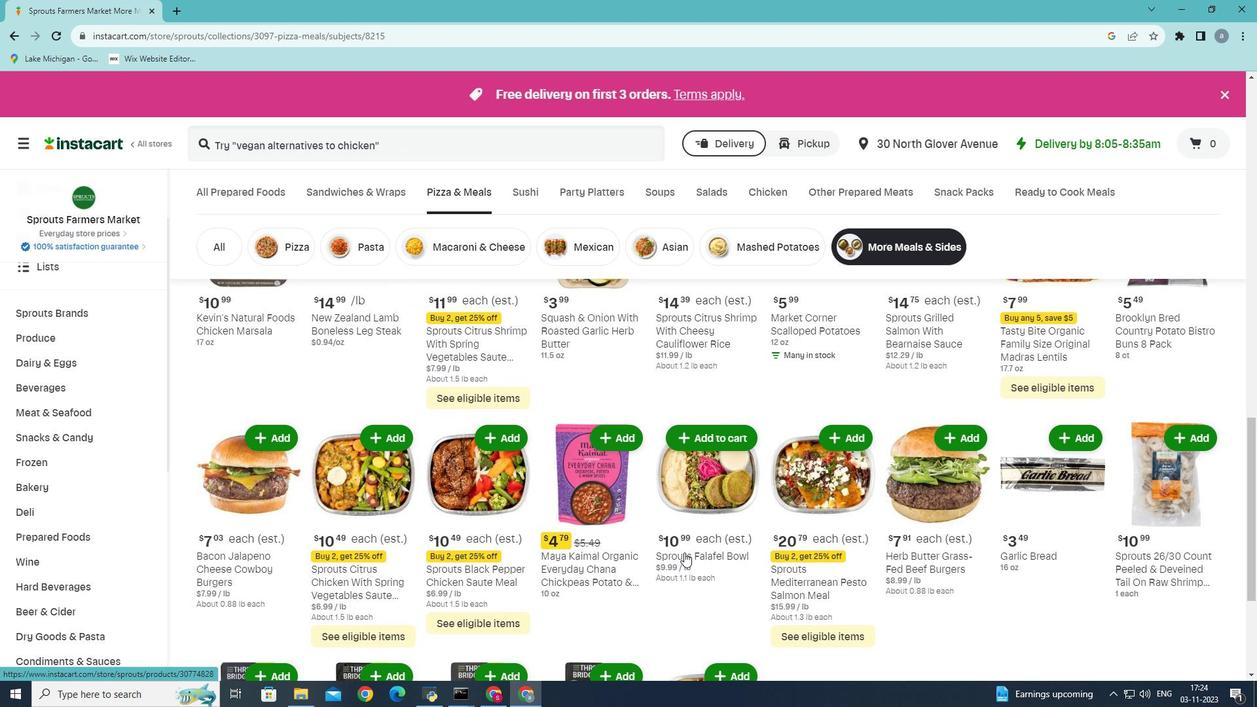 
Action: Mouse scrolled (684, 552) with delta (0, 0)
Screenshot: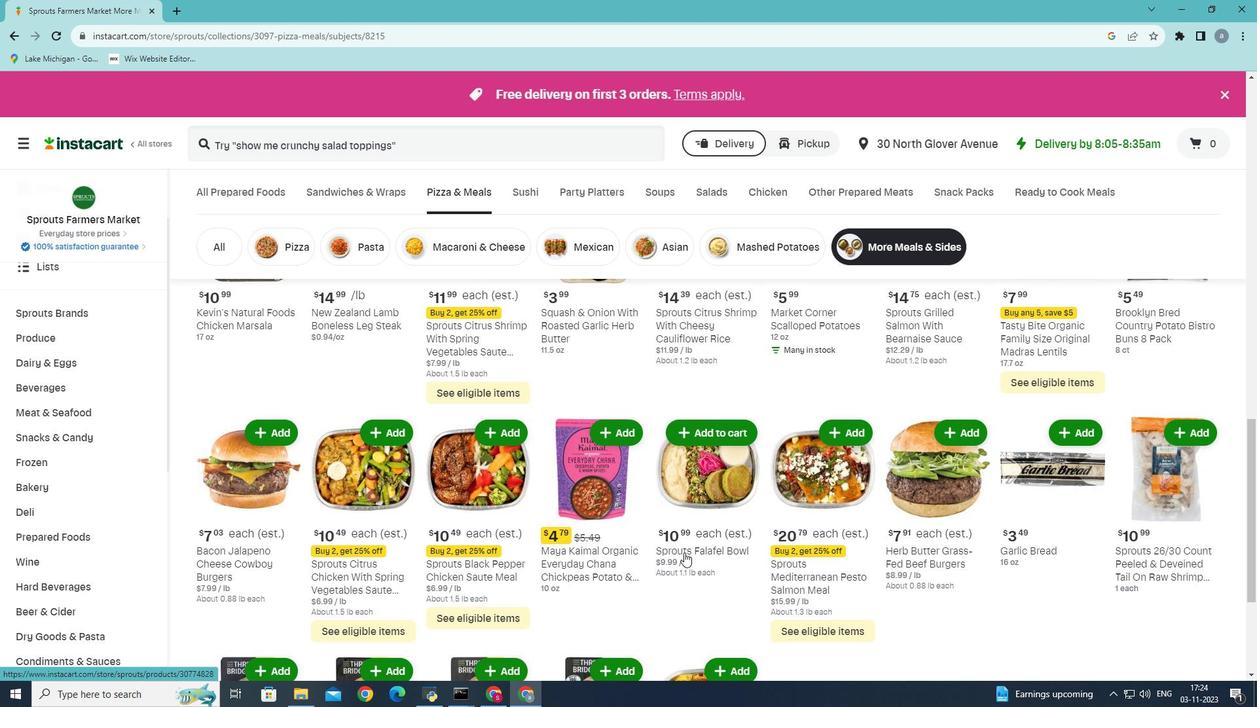 
Action: Mouse scrolled (684, 552) with delta (0, 0)
Screenshot: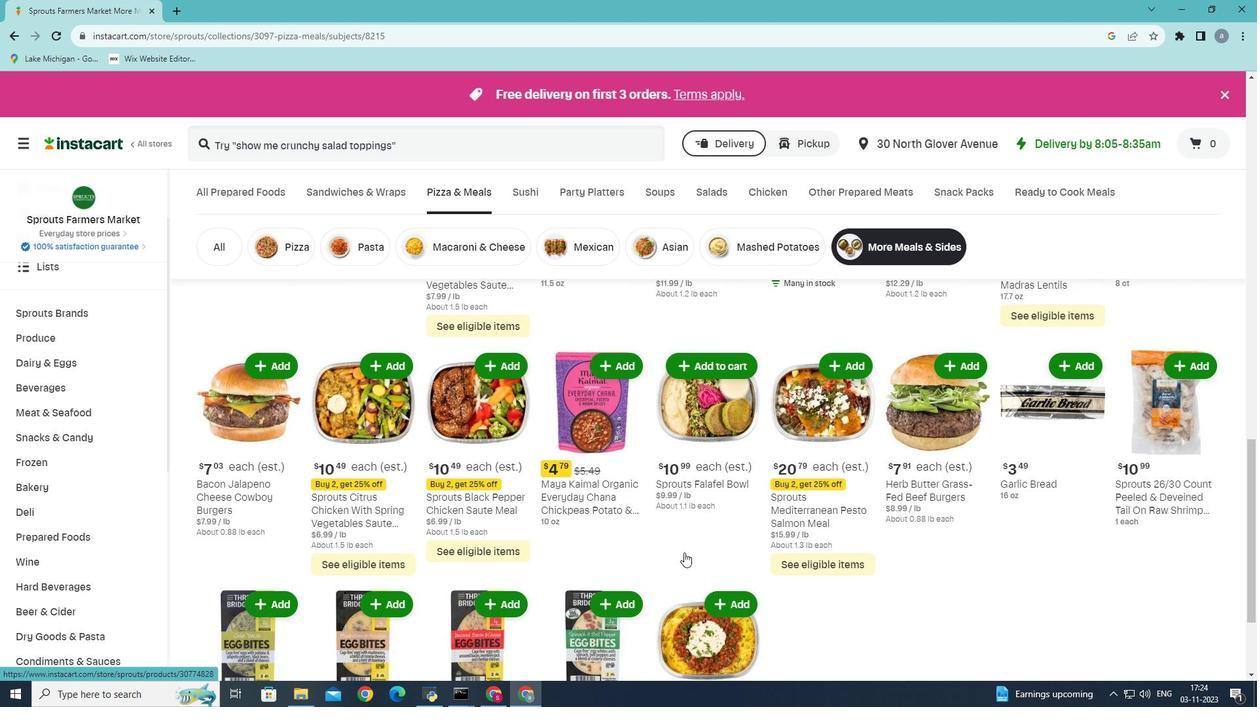 
Action: Mouse scrolled (684, 552) with delta (0, 0)
Screenshot: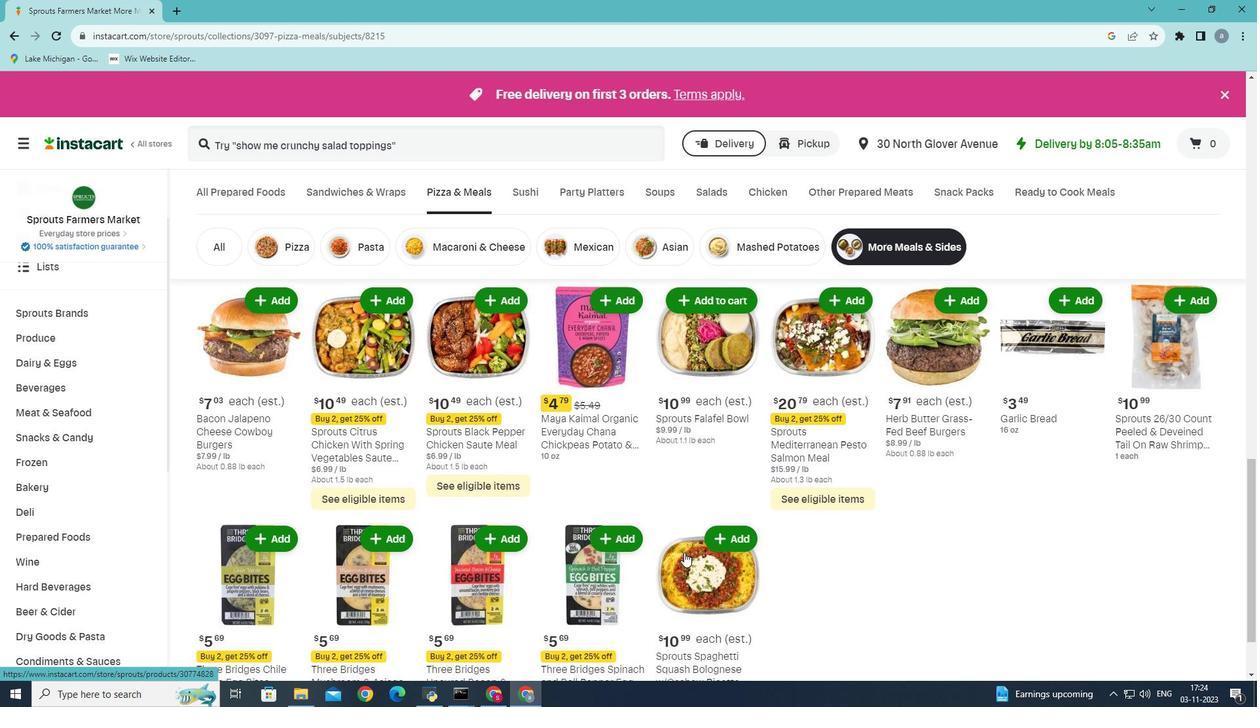 
Action: Mouse moved to (684, 553)
Screenshot: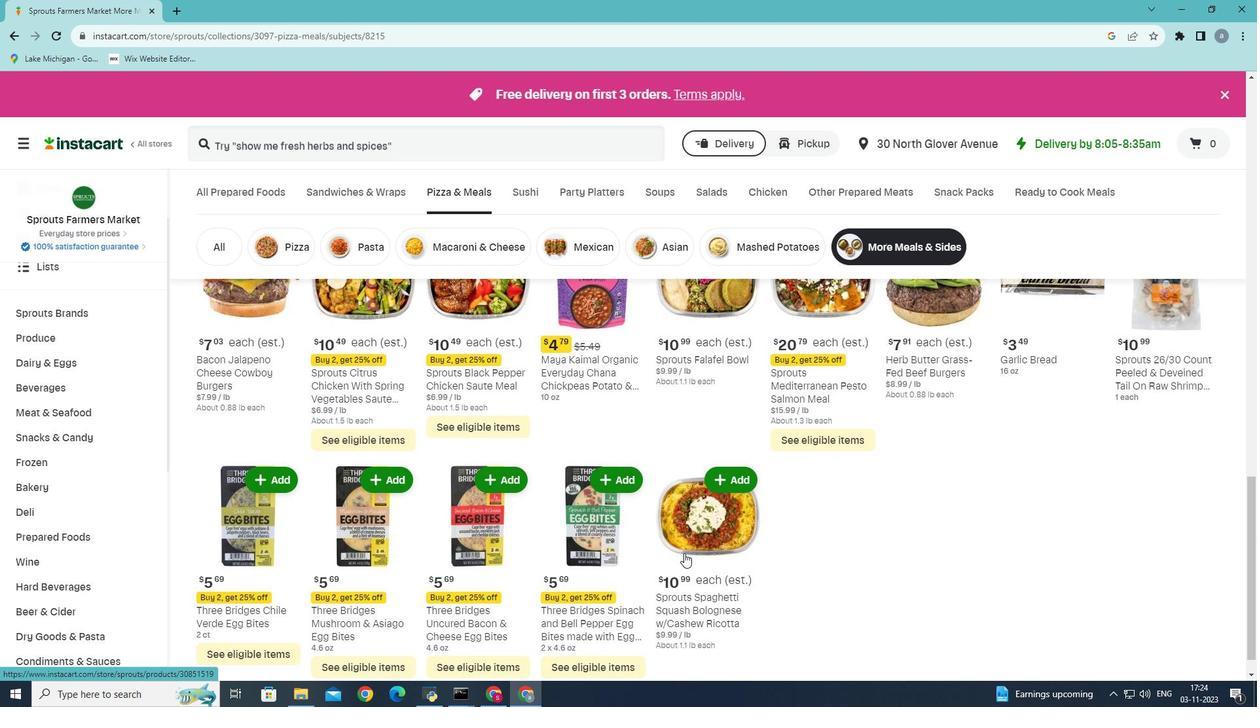 
Action: Mouse scrolled (684, 552) with delta (0, 0)
Screenshot: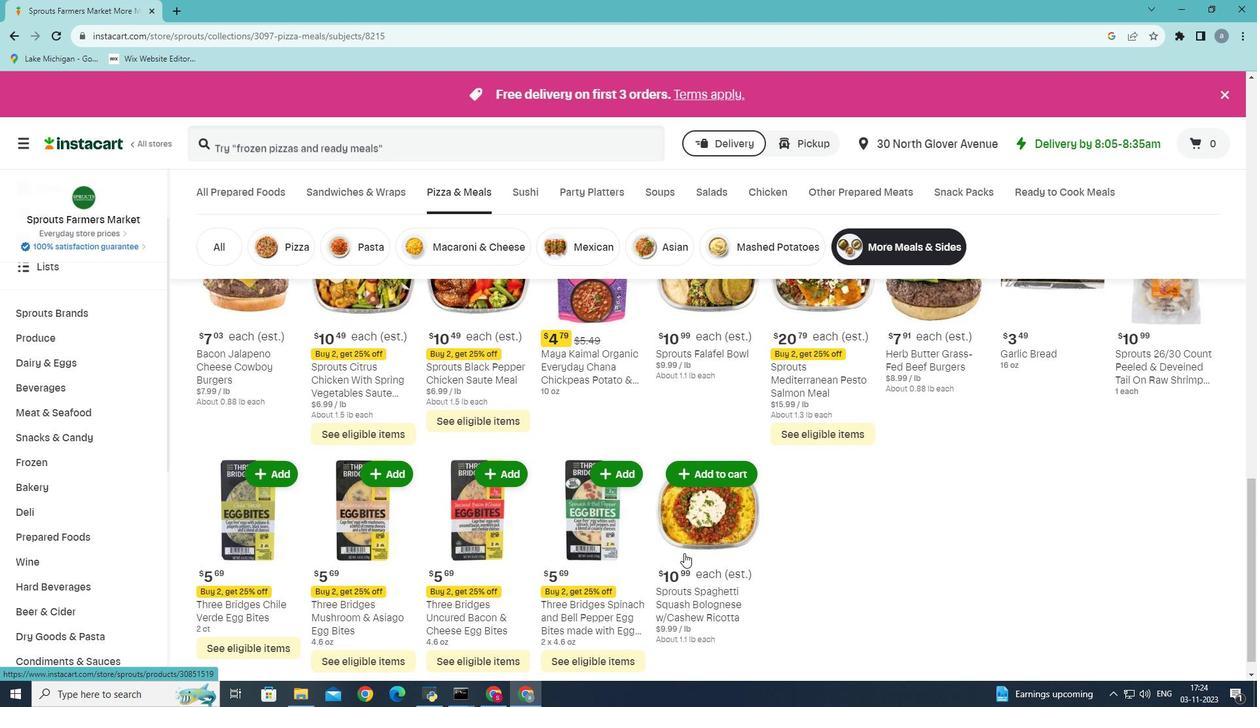 
Action: Mouse scrolled (684, 552) with delta (0, 0)
Screenshot: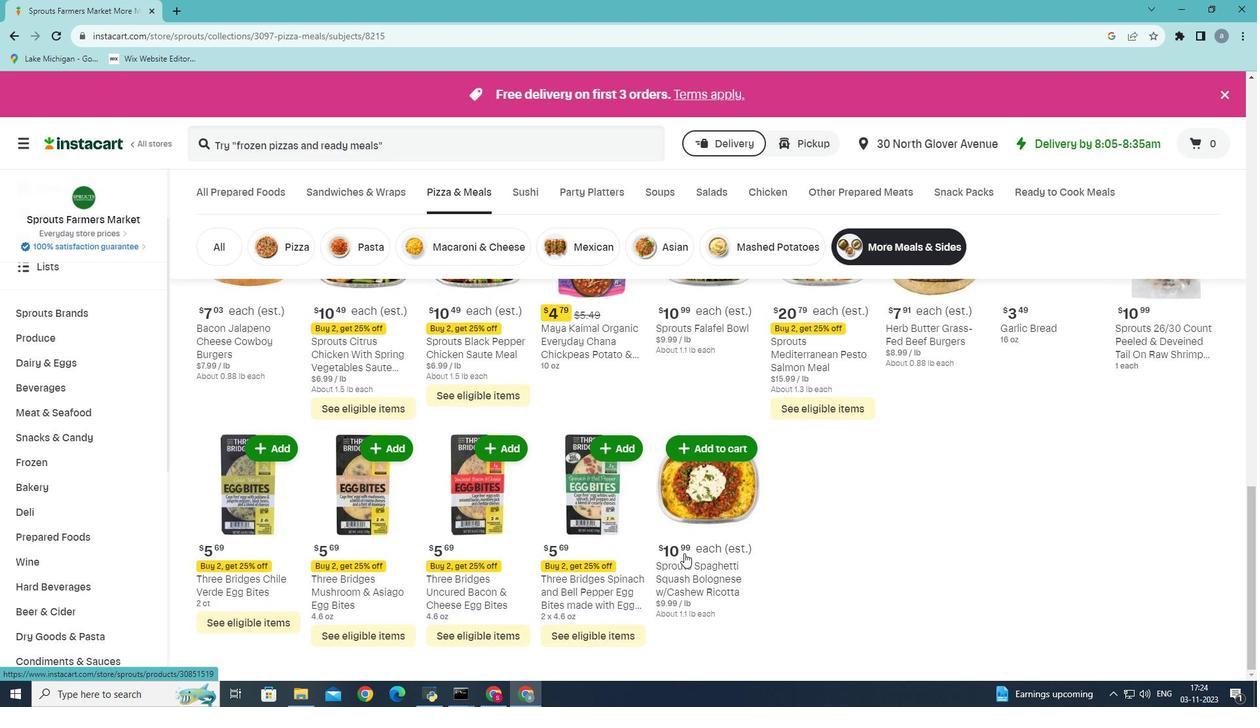 
Action: Mouse scrolled (684, 553) with delta (0, 0)
Screenshot: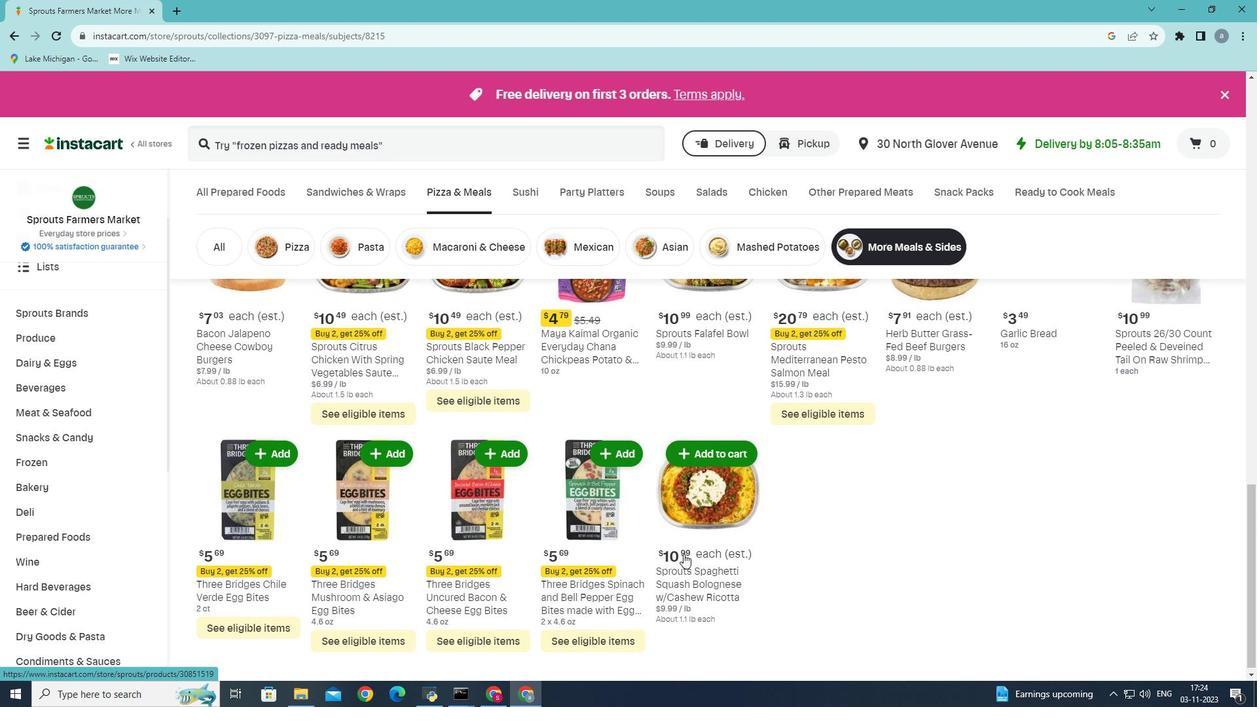 
Action: Mouse moved to (285, 142)
Screenshot: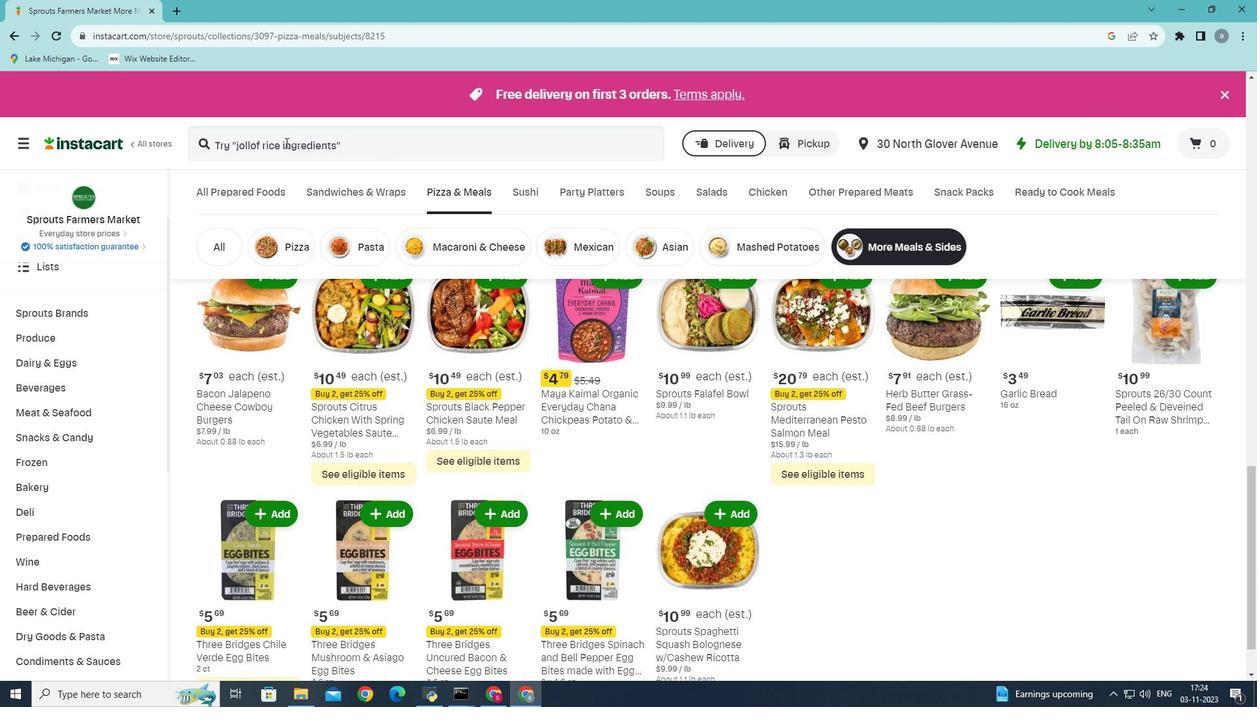 
Action: Mouse pressed left at (285, 142)
Screenshot: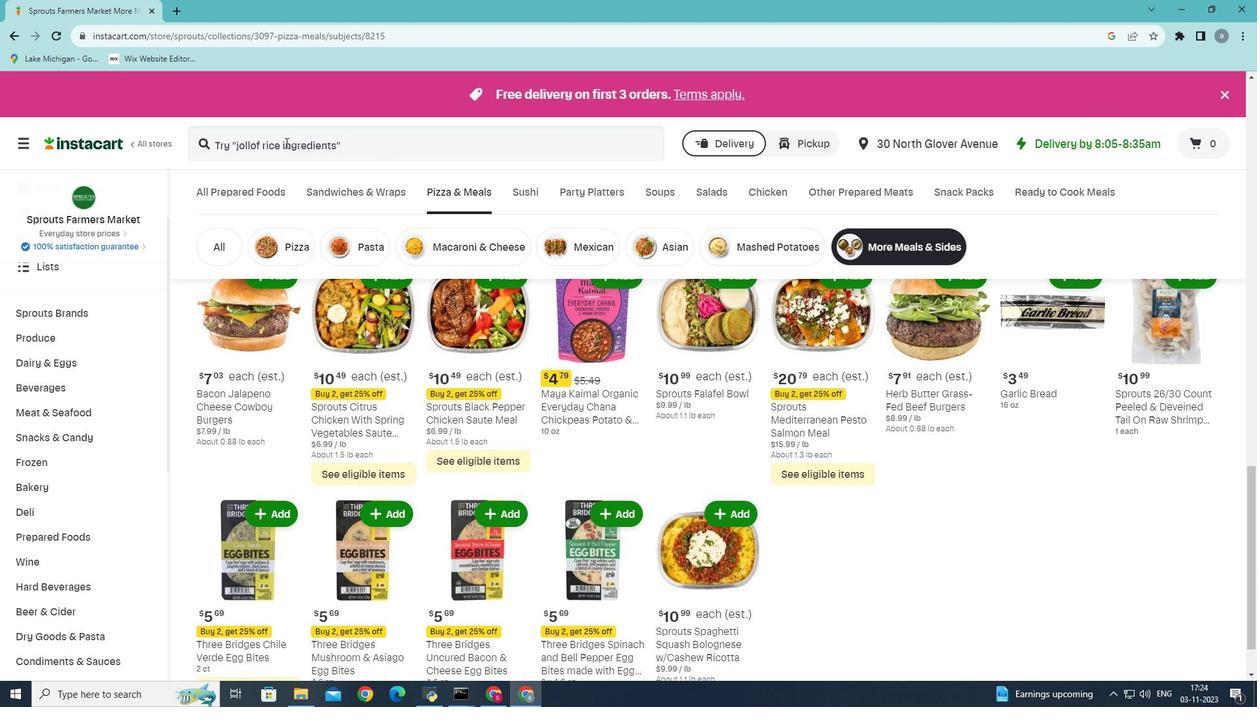 
Action: Mouse moved to (292, 142)
Screenshot: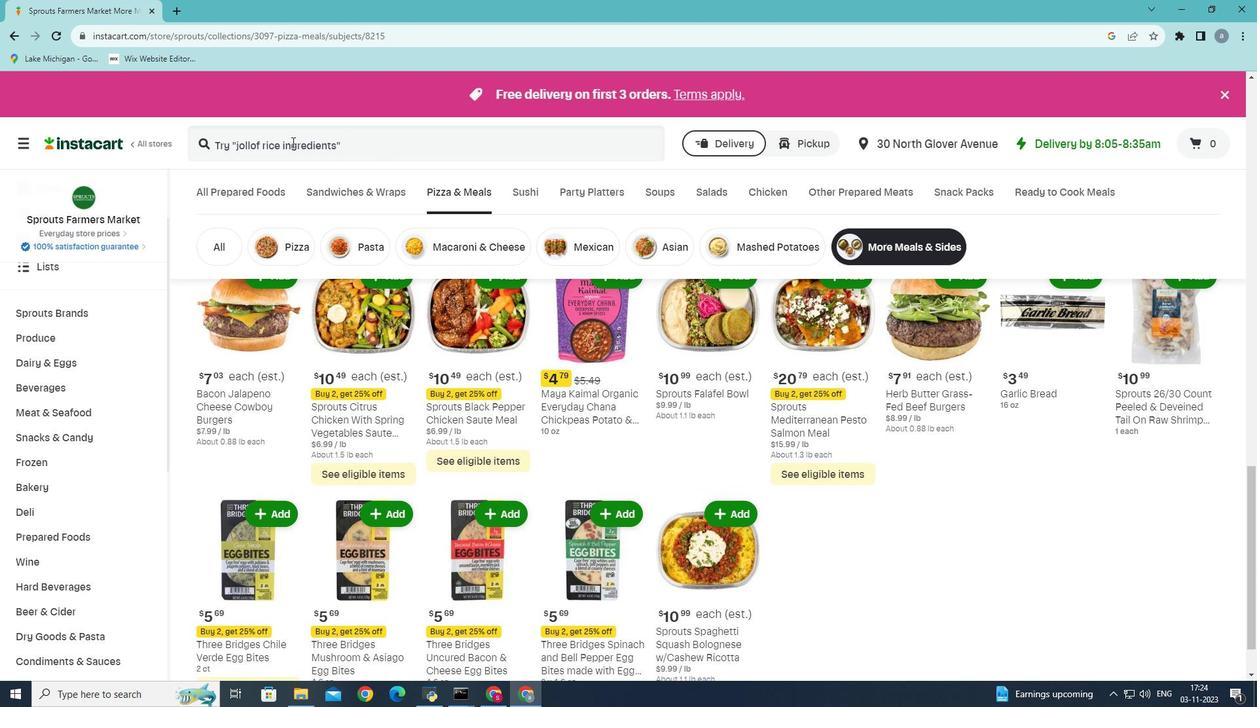 
Action: Key pressed <Key.shift><Key.shift><Key.shift><Key.shift><Key.shift>Gre<Key.backspace>ateful<Key.space>markewt<Key.backspace><Key.backspace>
Screenshot: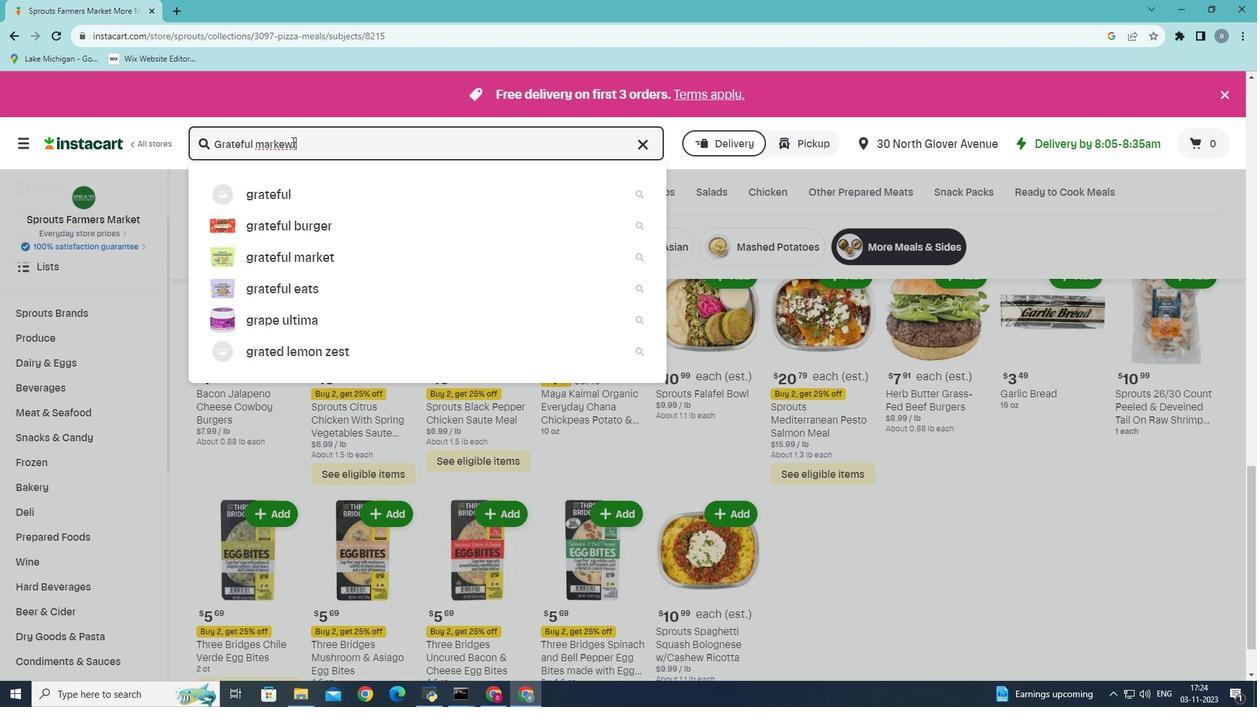 
Action: Mouse moved to (292, 142)
Screenshot: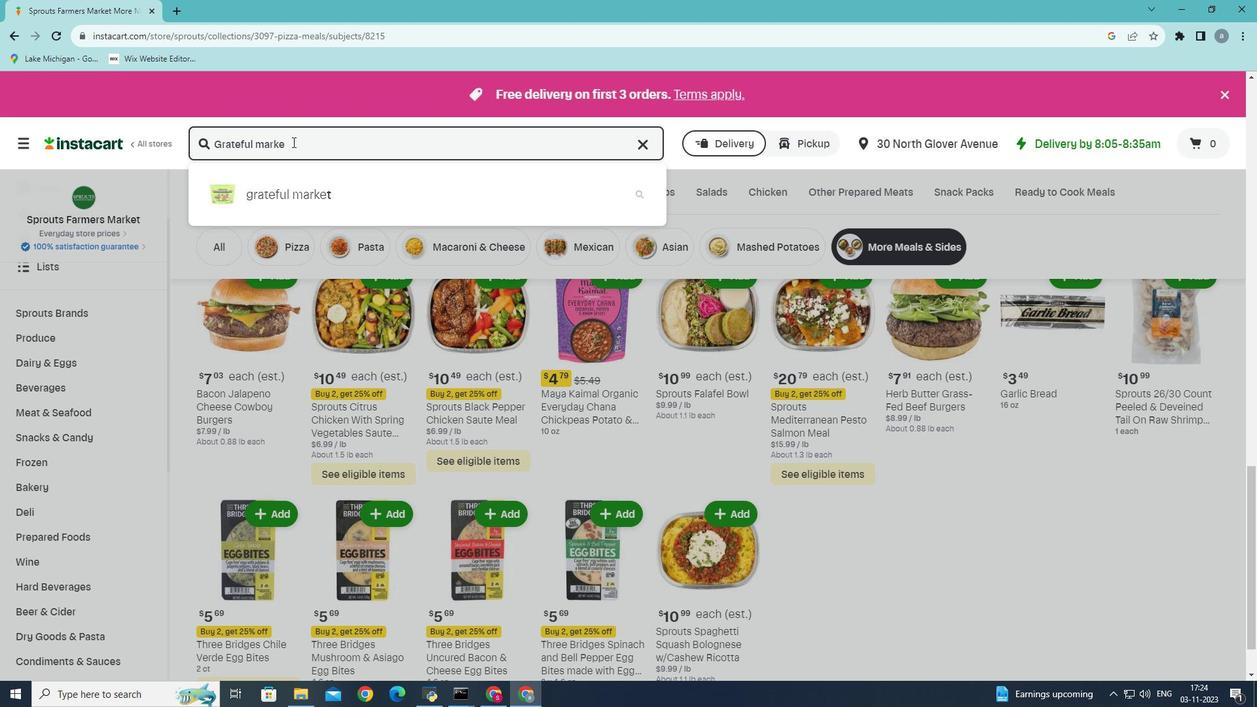 
Action: Key pressed t<Key.space>chicken<Key.space>,<Key.backspace>meatballs<Key.space>blended<Key.space>with<Key.space>cauliflower<Key.space>onion<Key.space>tomatoes<Key.space>and<Key.space>kale<Key.enter>
Screenshot: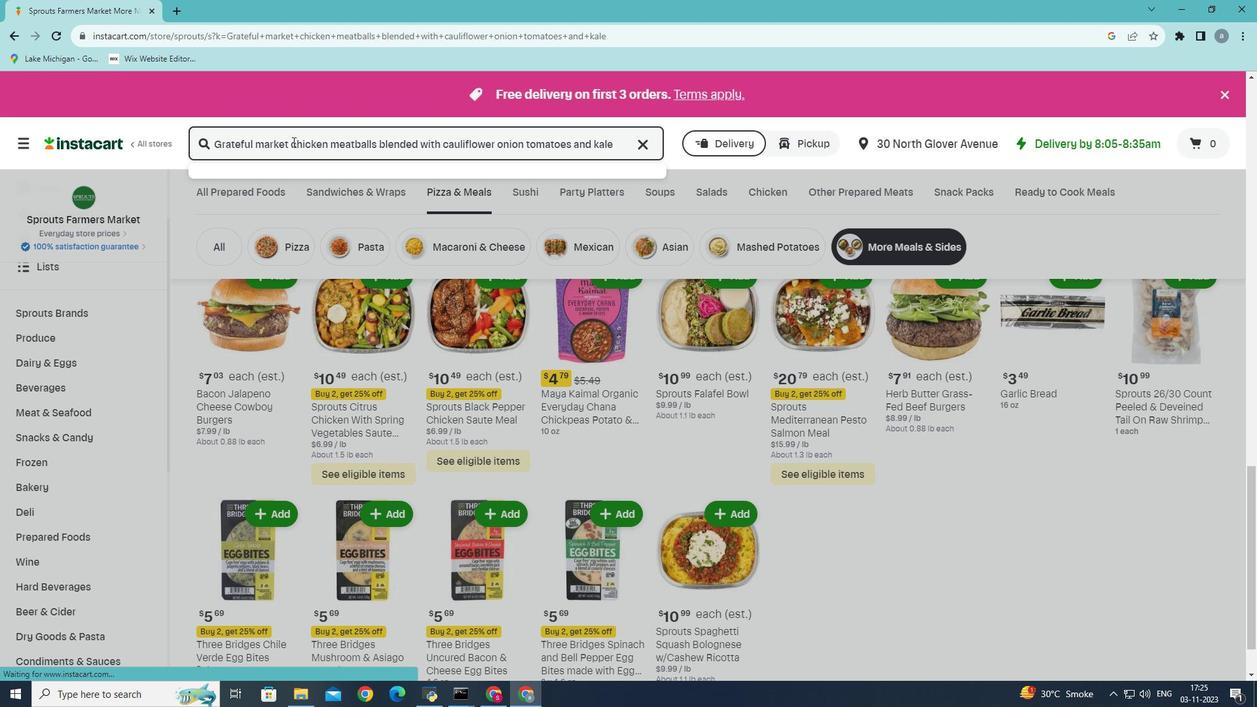 
Action: Mouse moved to (353, 275)
Screenshot: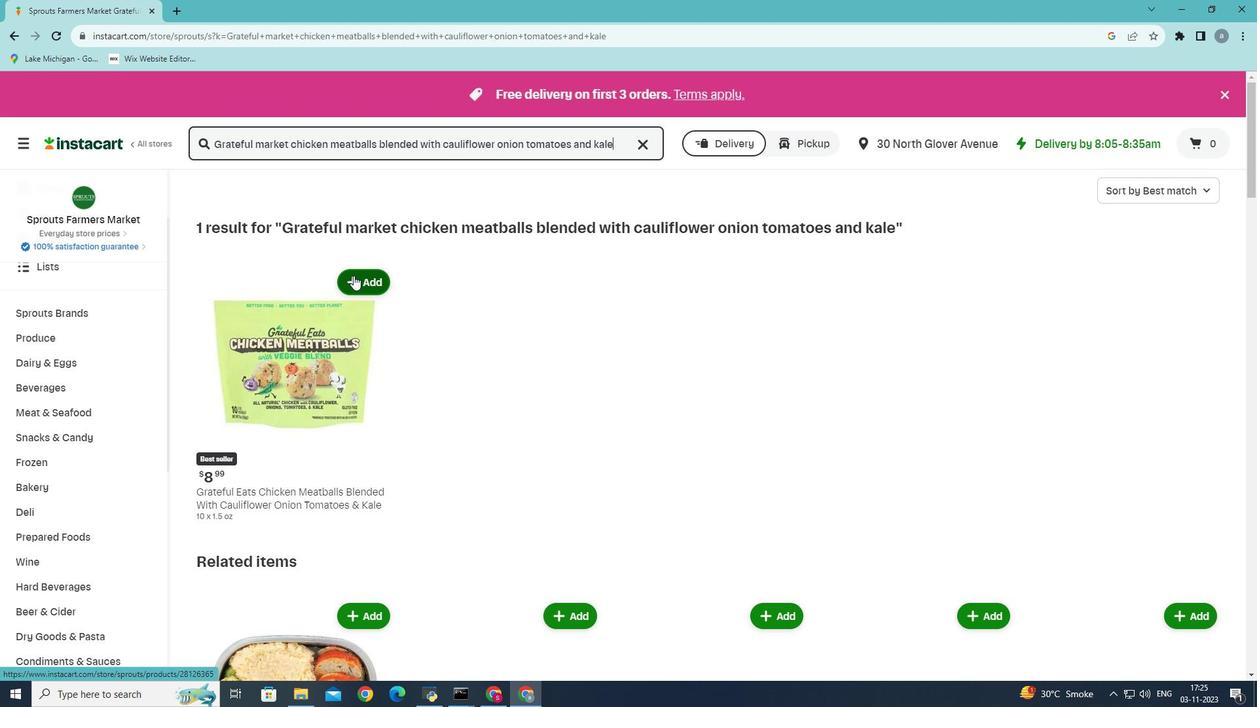 
Action: Mouse pressed left at (353, 275)
Screenshot: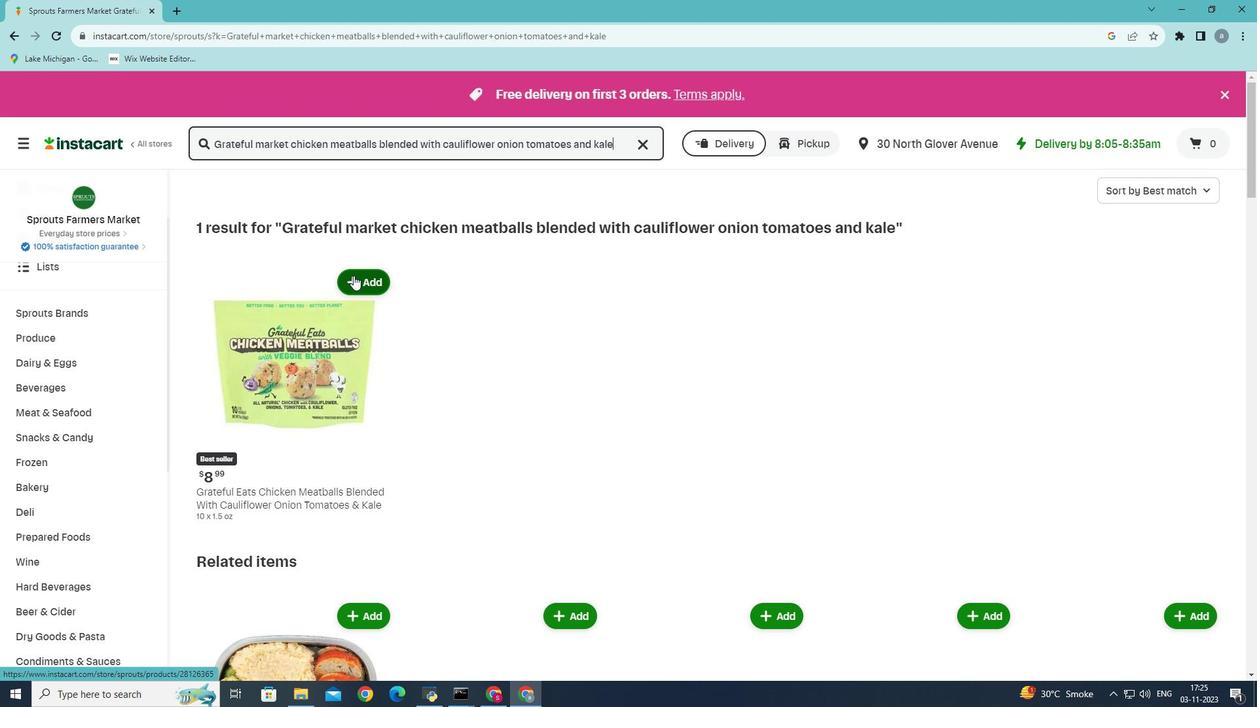 
Action: Mouse moved to (356, 273)
Screenshot: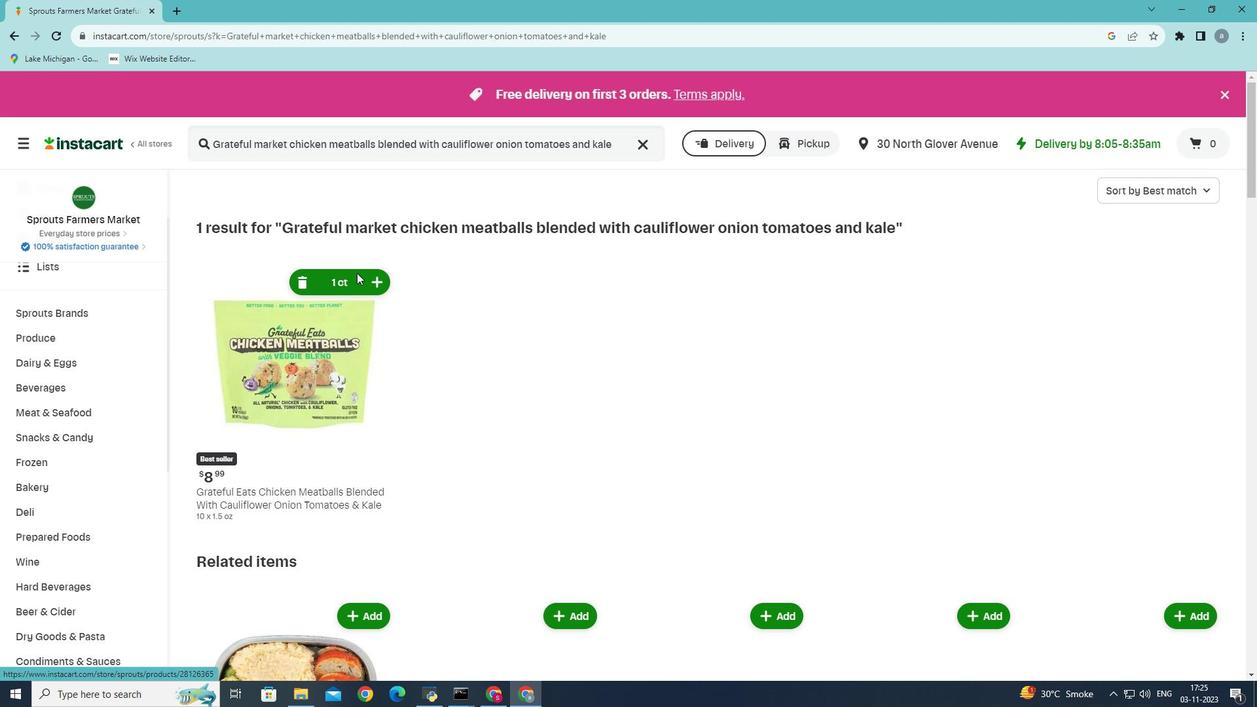 
